 Task: Find connections with filter location Oadby with filter topic #stayhomewith filter profile language English with filter current company Cytiva with filter school Presidency University Bangalore with filter industry Individual and Family Services with filter service category Business Analytics with filter keywords title Video Editor
Action: Mouse moved to (511, 46)
Screenshot: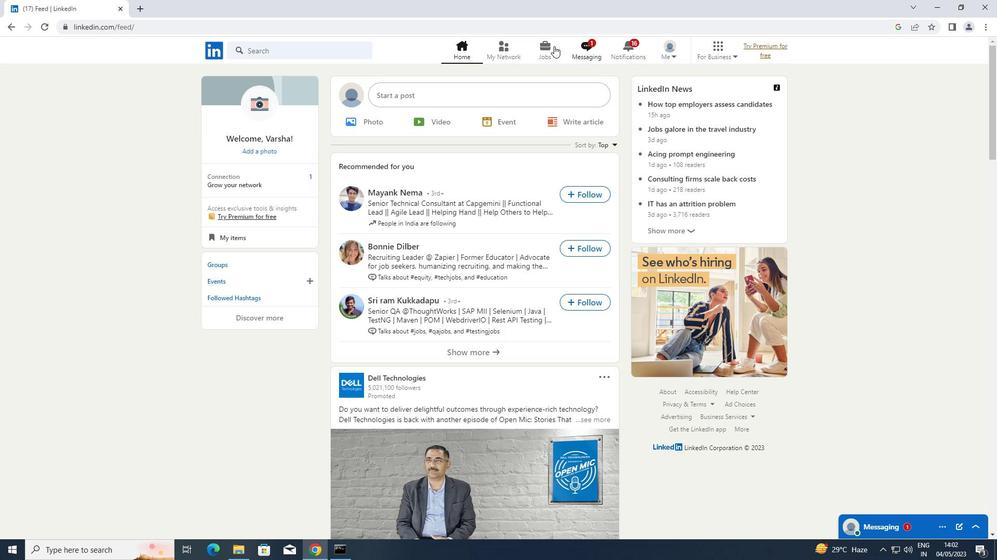 
Action: Mouse pressed left at (511, 46)
Screenshot: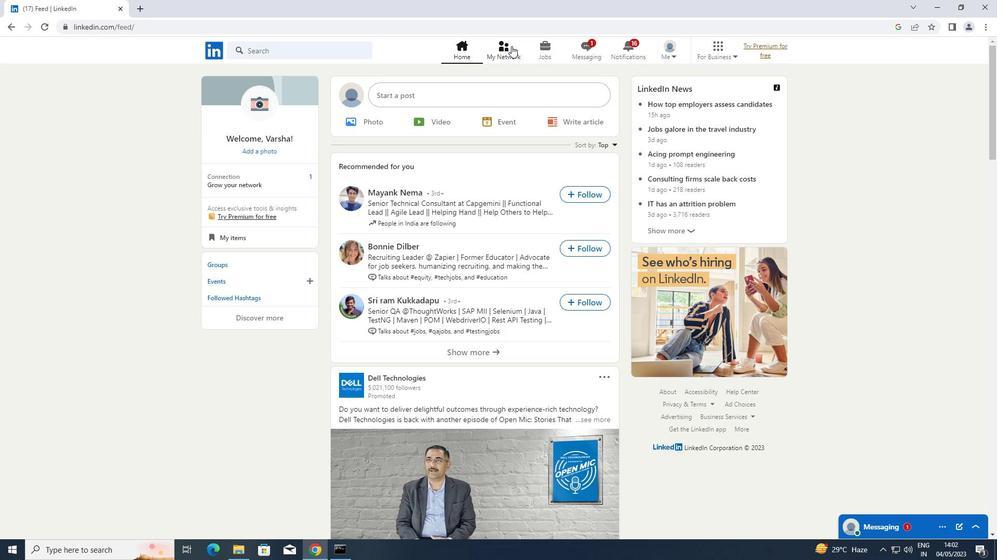 
Action: Mouse moved to (276, 103)
Screenshot: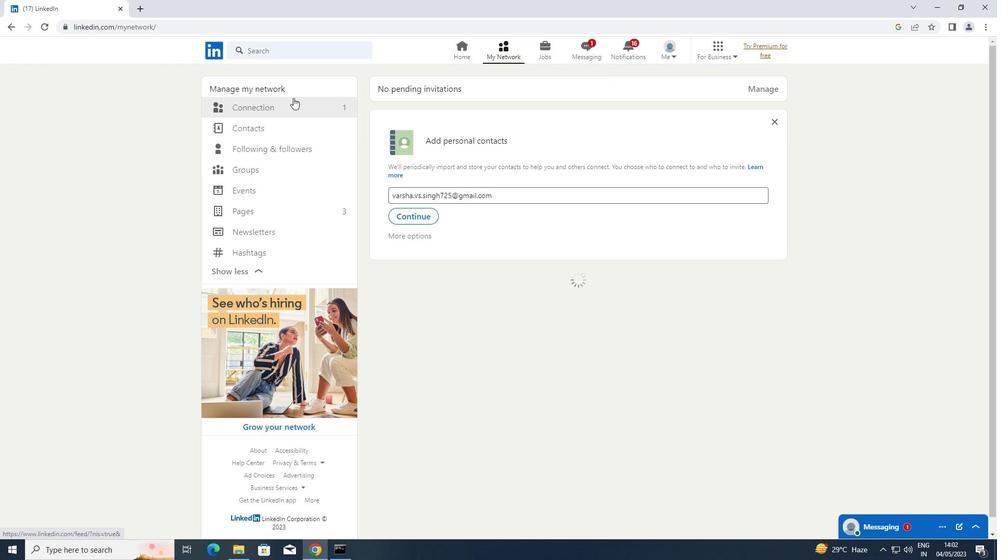 
Action: Mouse pressed left at (276, 103)
Screenshot: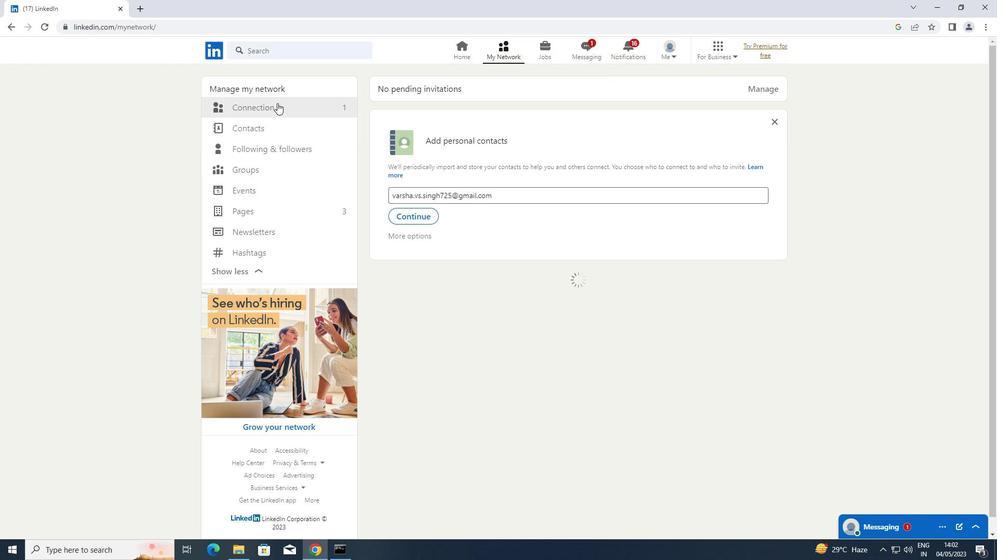 
Action: Mouse moved to (559, 102)
Screenshot: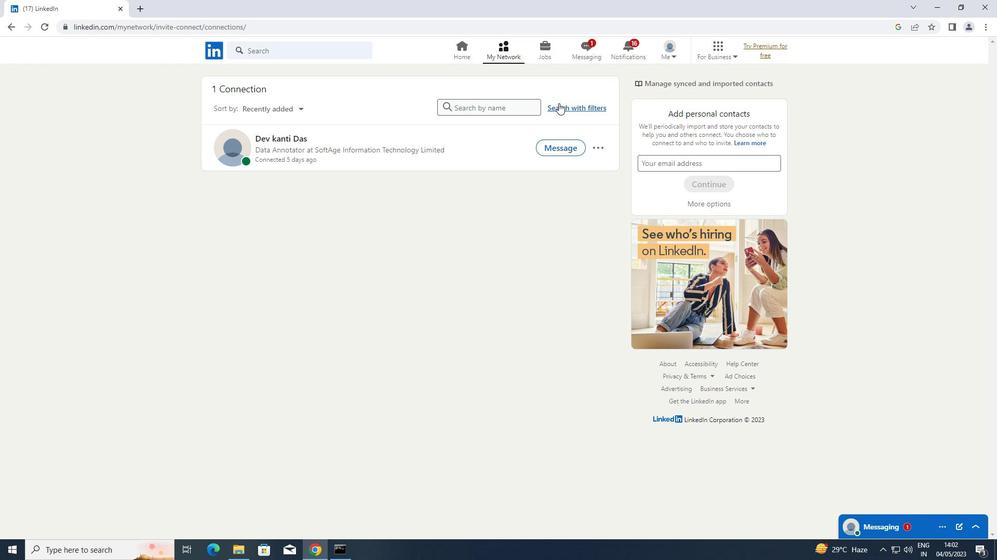 
Action: Mouse pressed left at (559, 102)
Screenshot: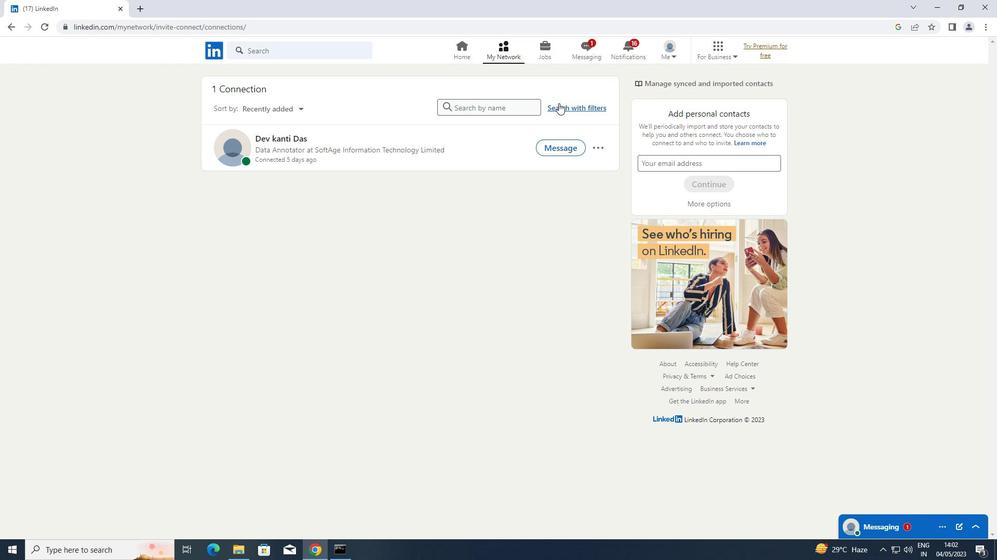 
Action: Mouse moved to (536, 80)
Screenshot: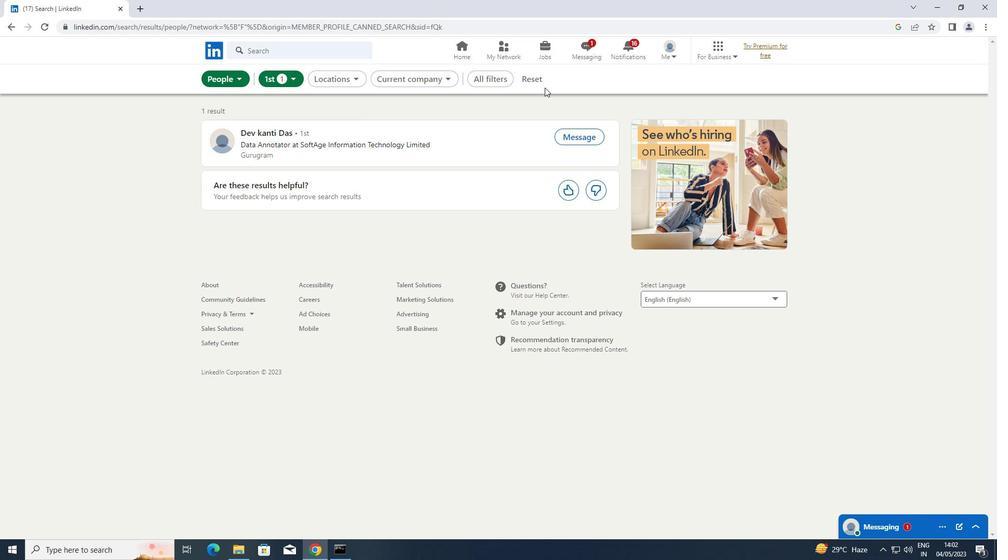 
Action: Mouse pressed left at (536, 80)
Screenshot: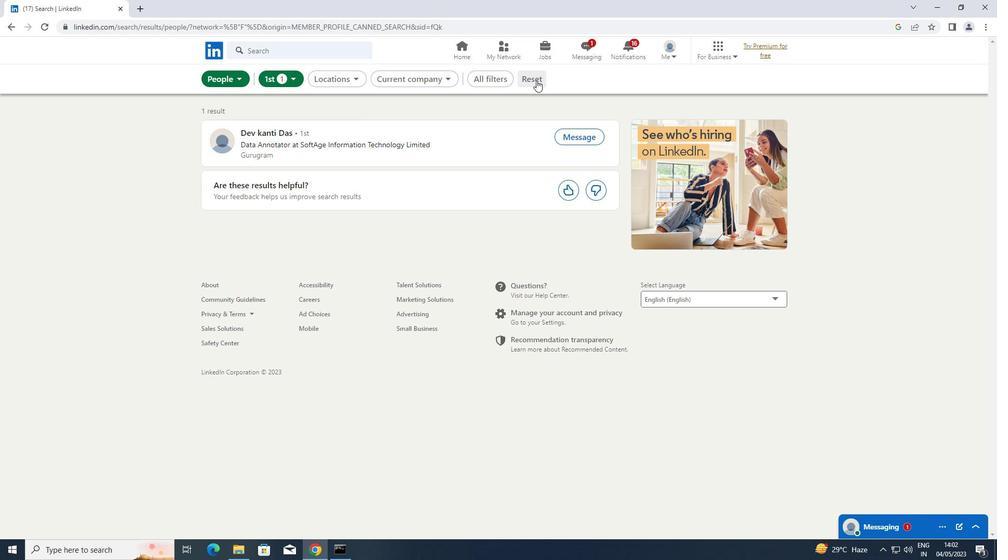
Action: Mouse moved to (516, 74)
Screenshot: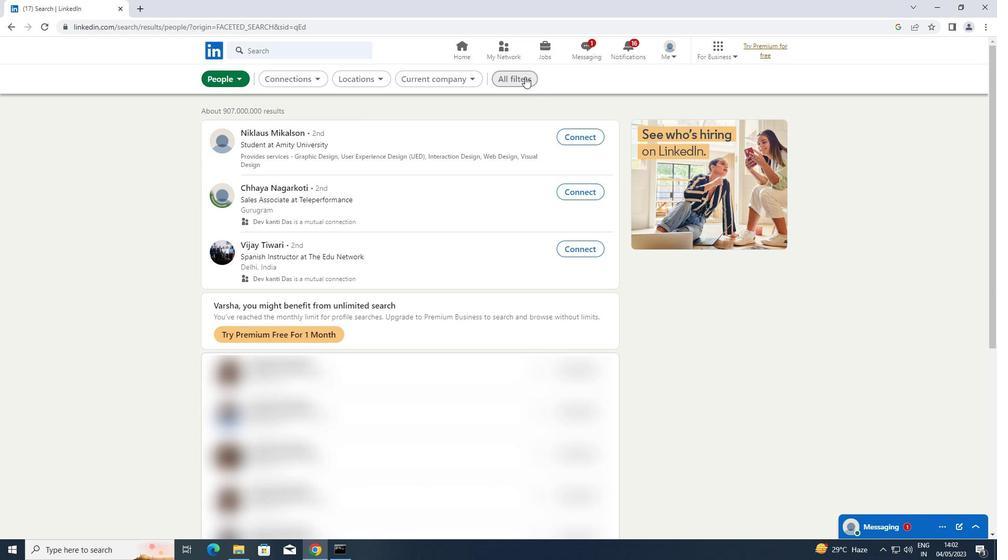 
Action: Mouse pressed left at (516, 74)
Screenshot: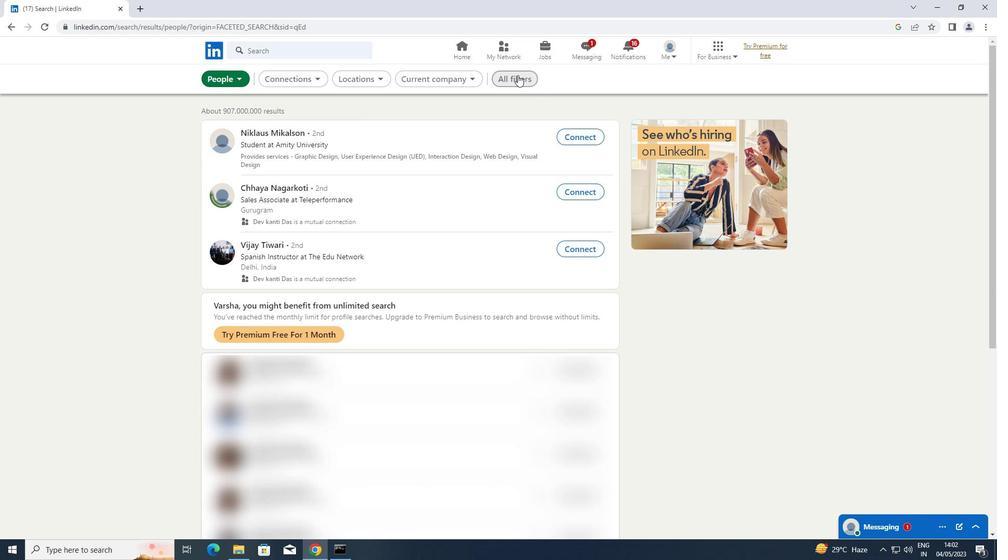 
Action: Mouse moved to (795, 172)
Screenshot: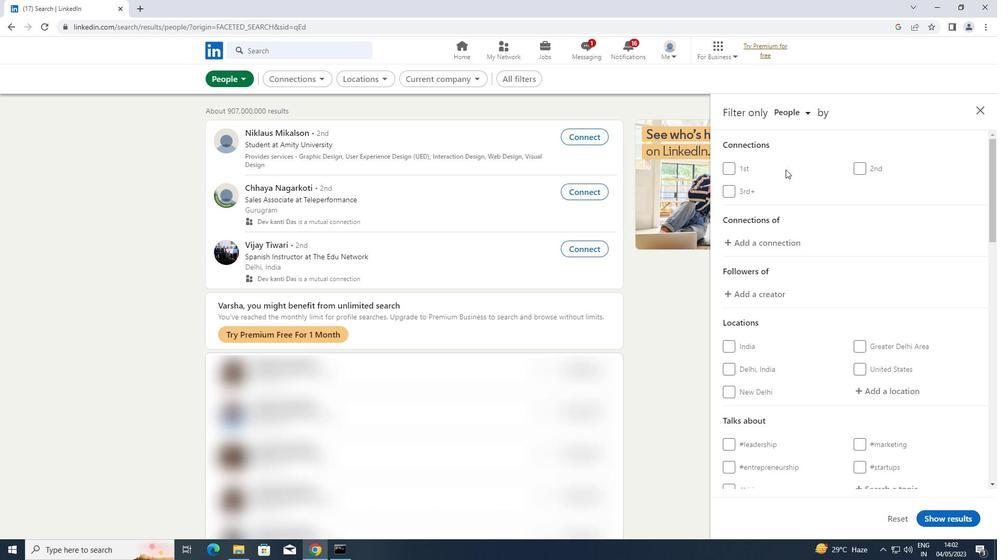 
Action: Mouse scrolled (795, 172) with delta (0, 0)
Screenshot: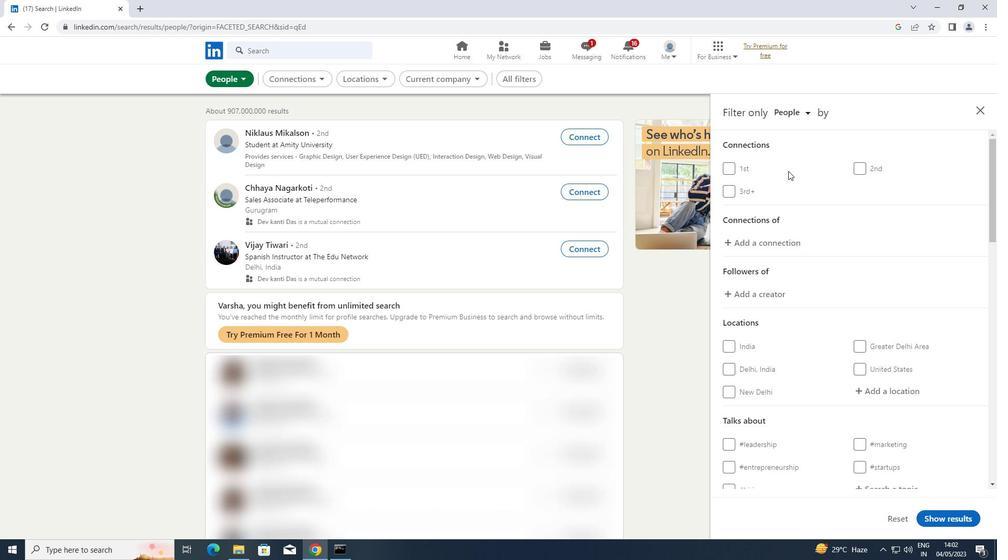 
Action: Mouse scrolled (795, 172) with delta (0, 0)
Screenshot: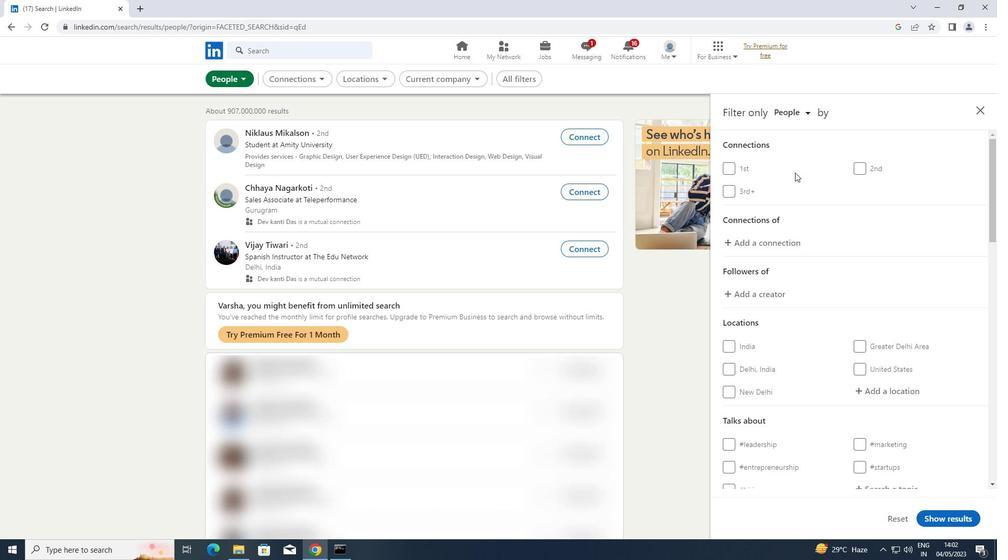 
Action: Mouse scrolled (795, 172) with delta (0, 0)
Screenshot: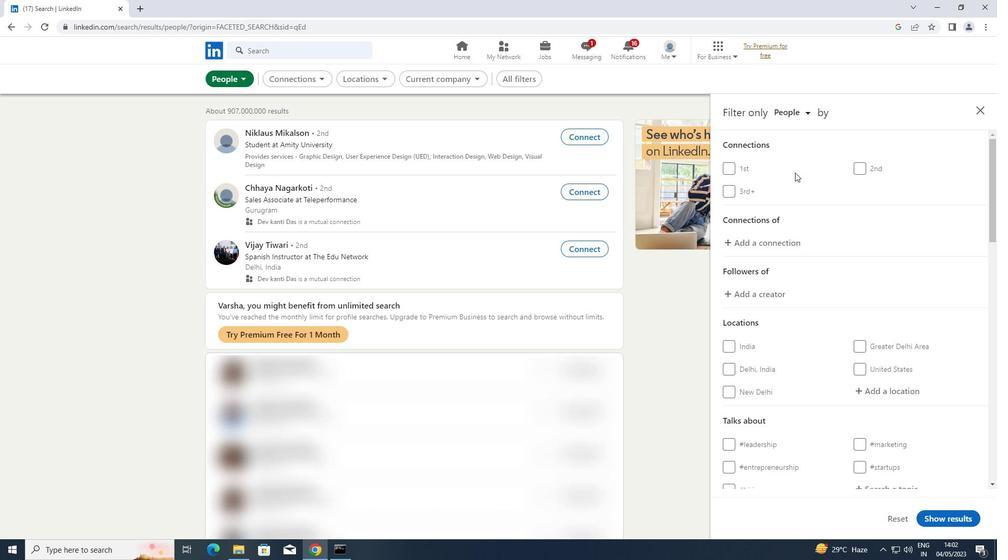 
Action: Mouse moved to (881, 232)
Screenshot: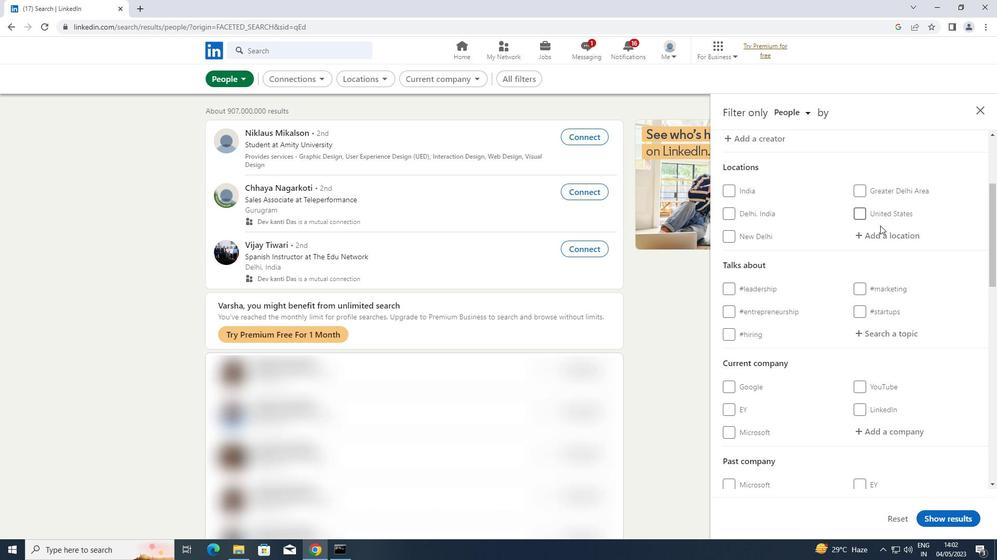 
Action: Mouse pressed left at (881, 232)
Screenshot: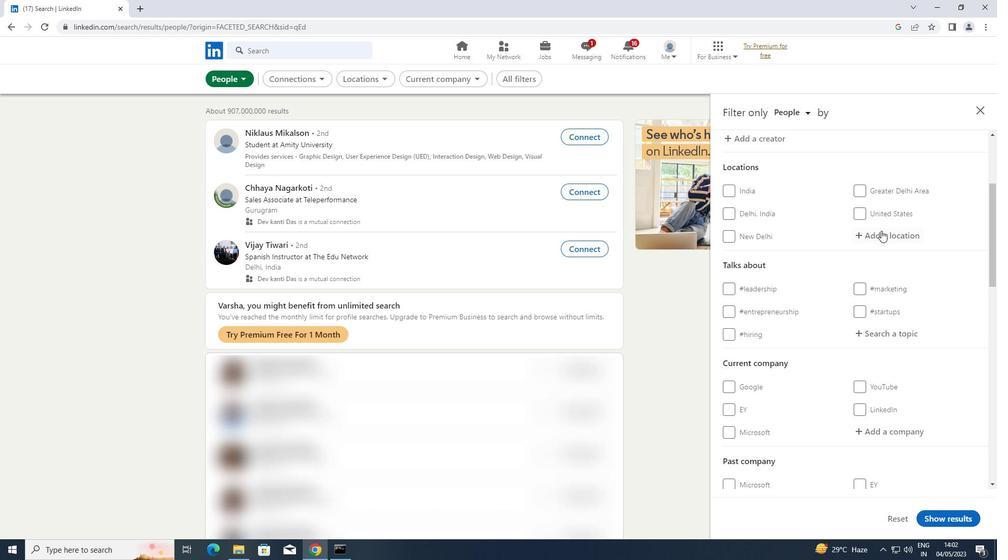 
Action: Mouse moved to (887, 211)
Screenshot: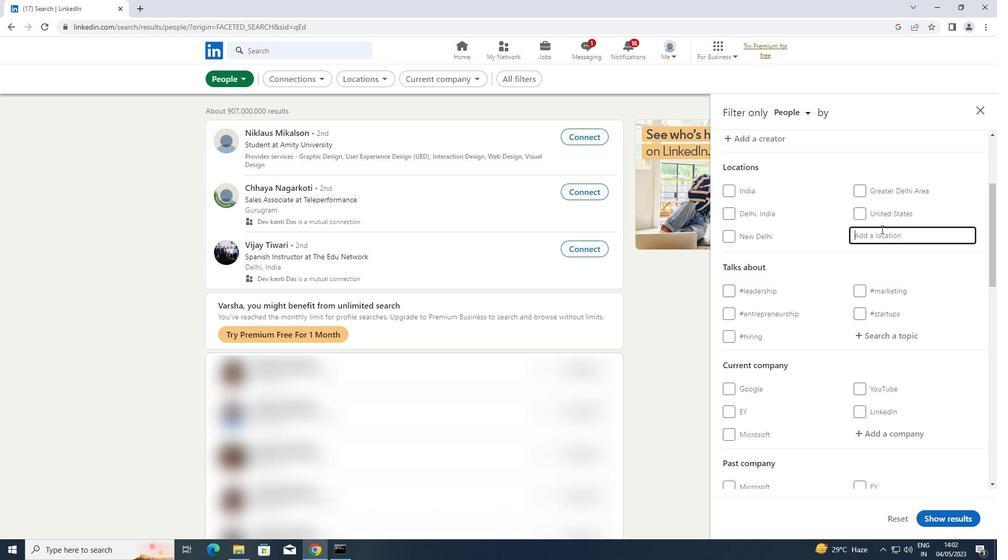 
Action: Key pressed <Key.shift><Key.shift><Key.shift>OADBY
Screenshot: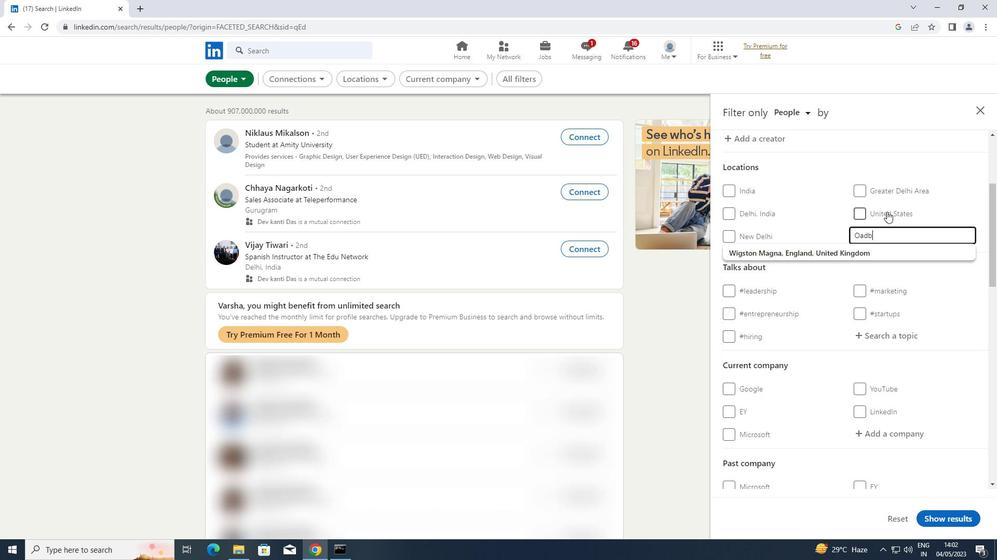 
Action: Mouse scrolled (887, 211) with delta (0, 0)
Screenshot: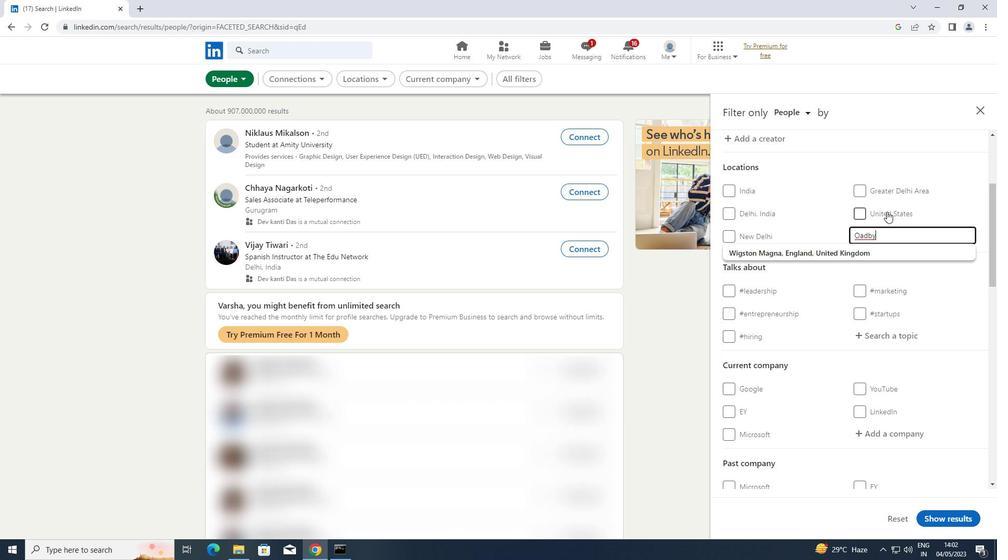 
Action: Mouse moved to (864, 280)
Screenshot: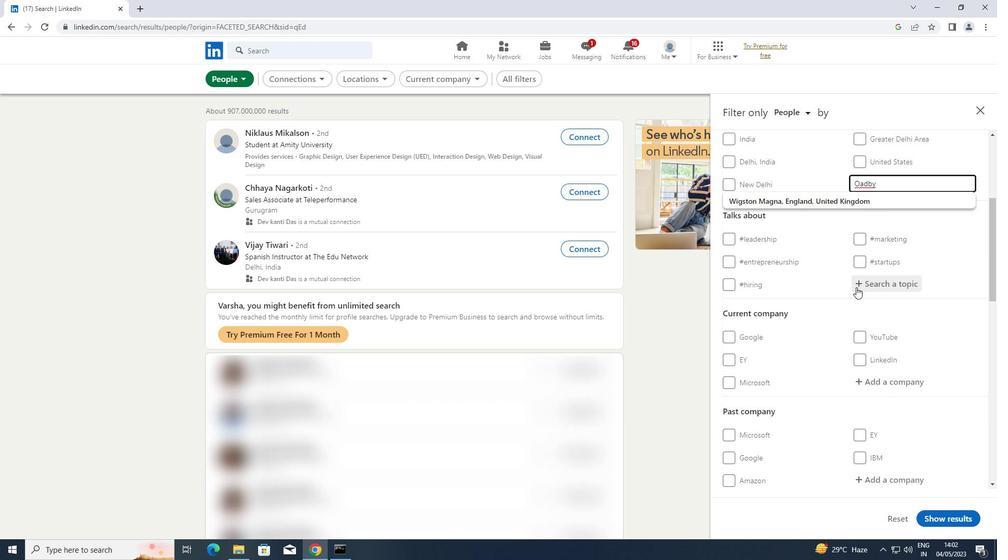 
Action: Mouse pressed left at (864, 280)
Screenshot: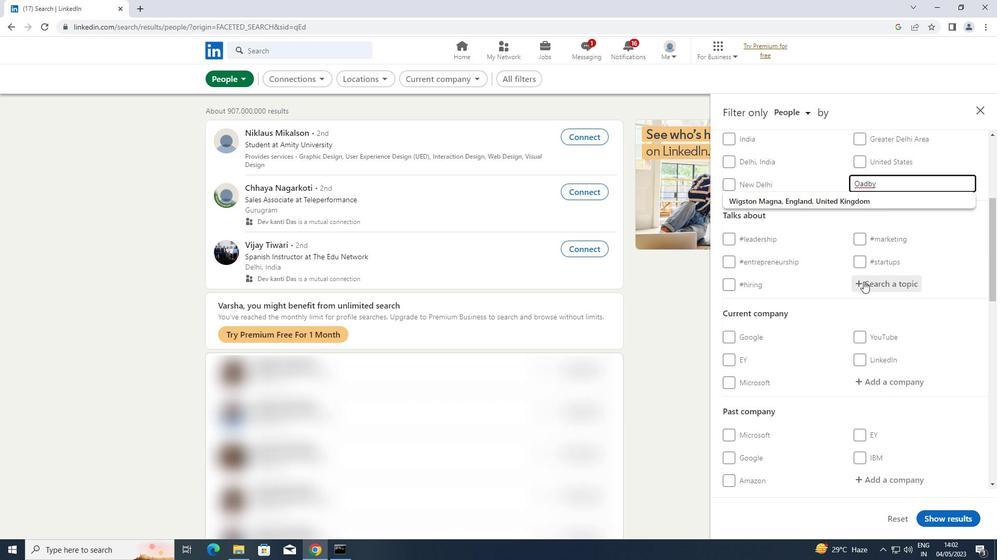 
Action: Key pressed STAYHOM
Screenshot: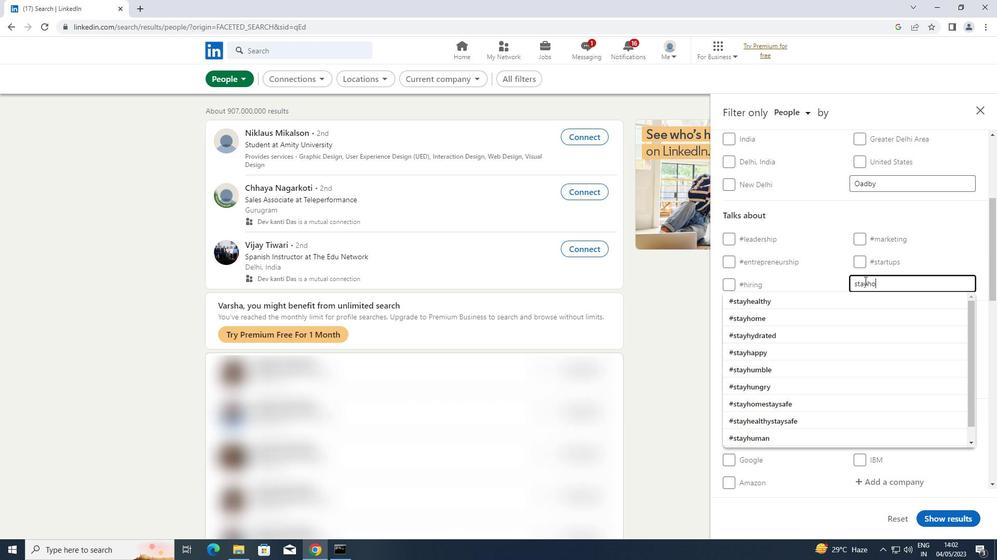 
Action: Mouse moved to (784, 304)
Screenshot: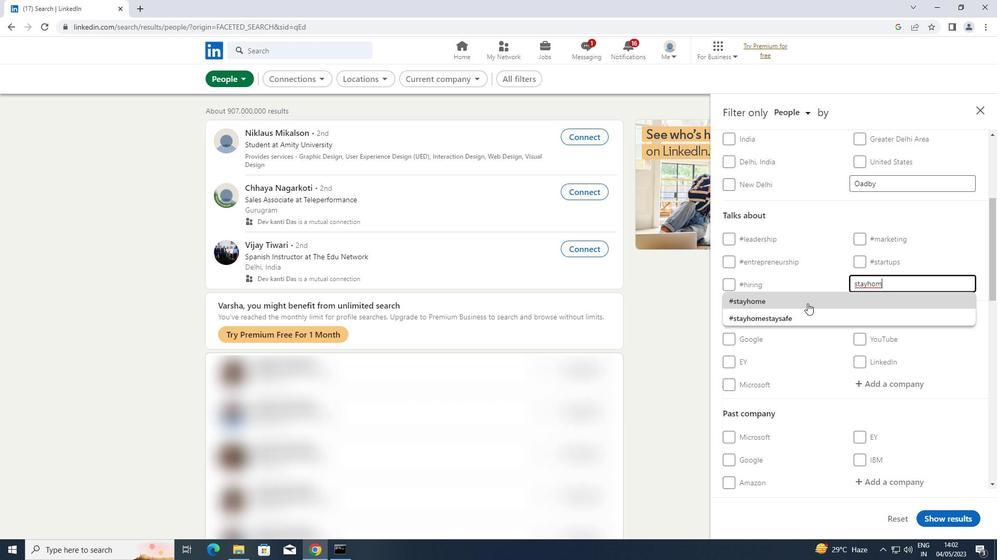 
Action: Mouse pressed left at (784, 304)
Screenshot: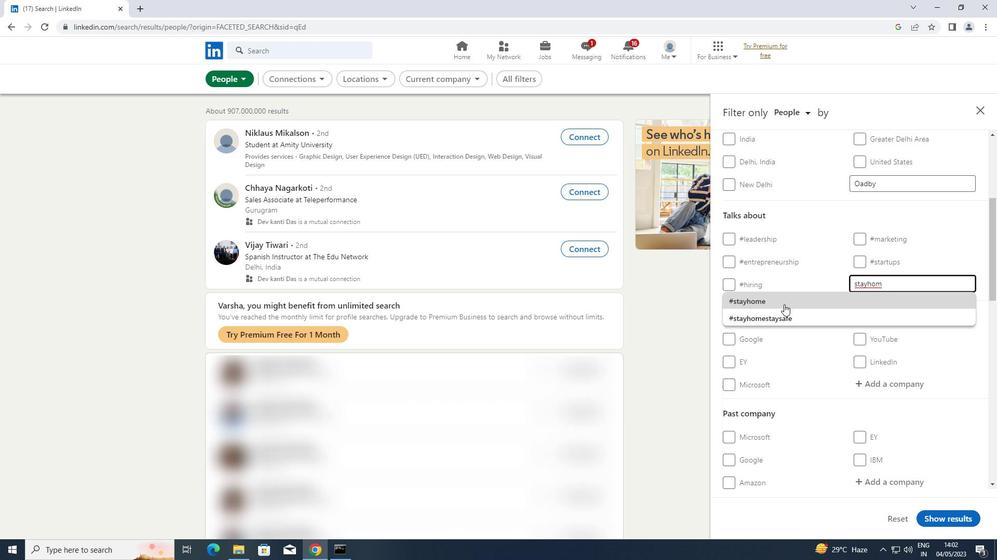 
Action: Mouse scrolled (784, 304) with delta (0, 0)
Screenshot: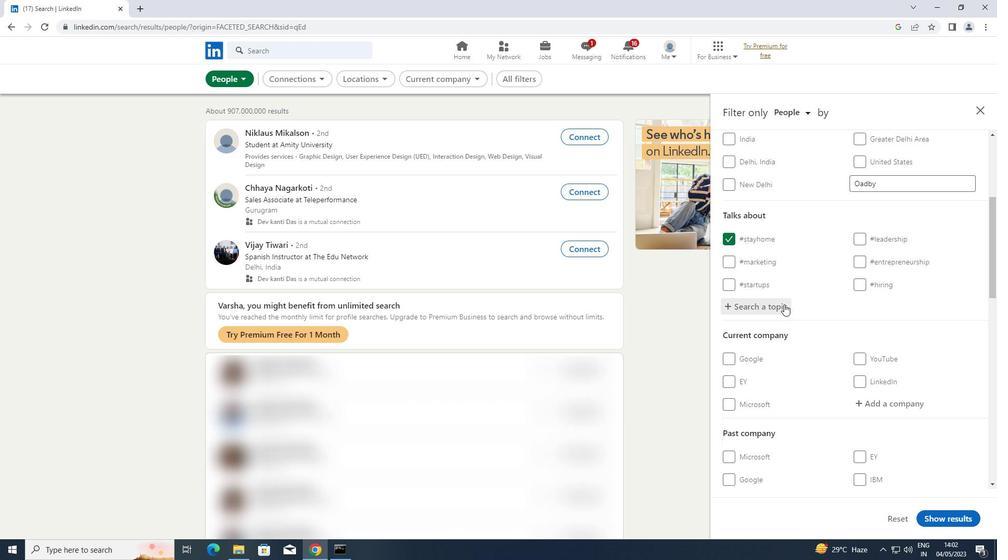 
Action: Mouse scrolled (784, 304) with delta (0, 0)
Screenshot: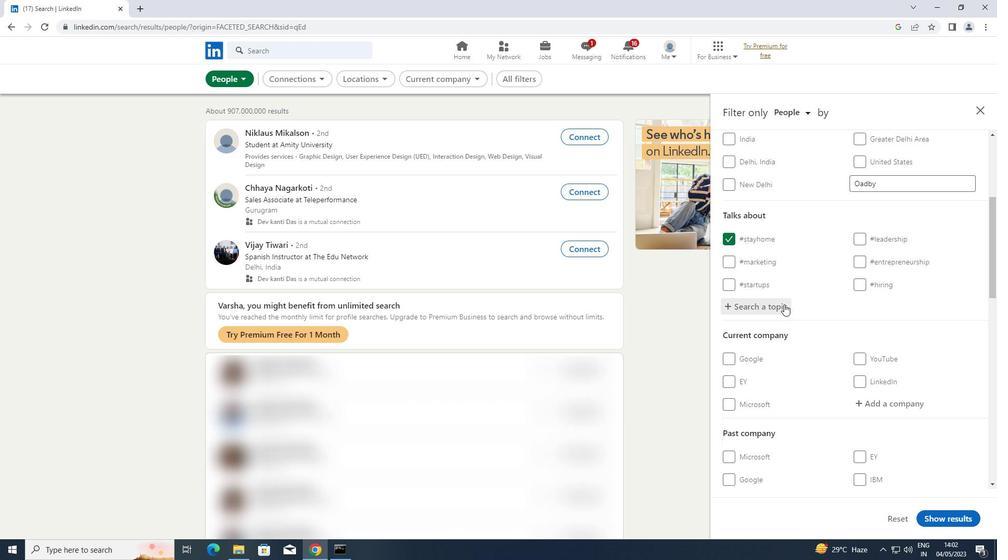 
Action: Mouse scrolled (784, 304) with delta (0, 0)
Screenshot: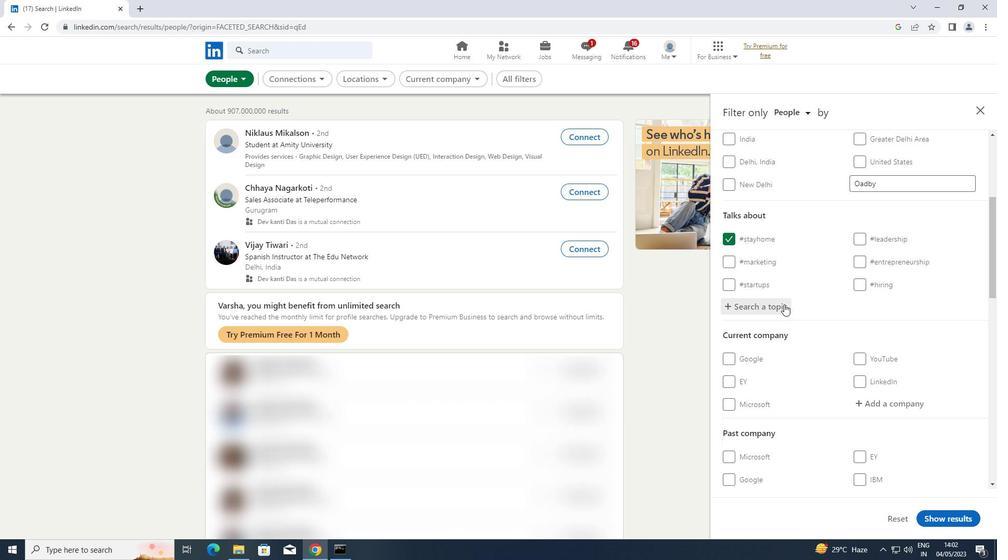 
Action: Mouse scrolled (784, 304) with delta (0, 0)
Screenshot: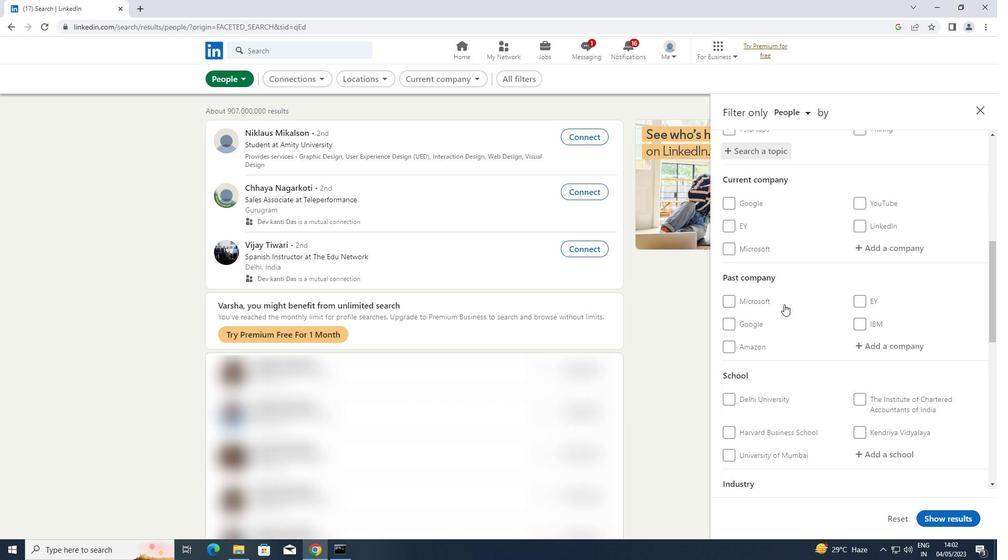 
Action: Mouse scrolled (784, 304) with delta (0, 0)
Screenshot: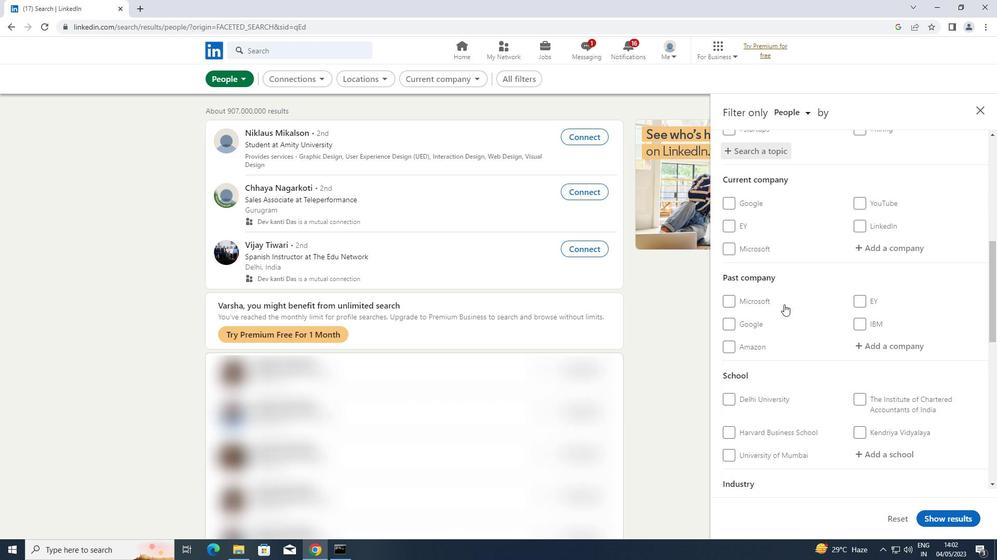 
Action: Mouse scrolled (784, 304) with delta (0, 0)
Screenshot: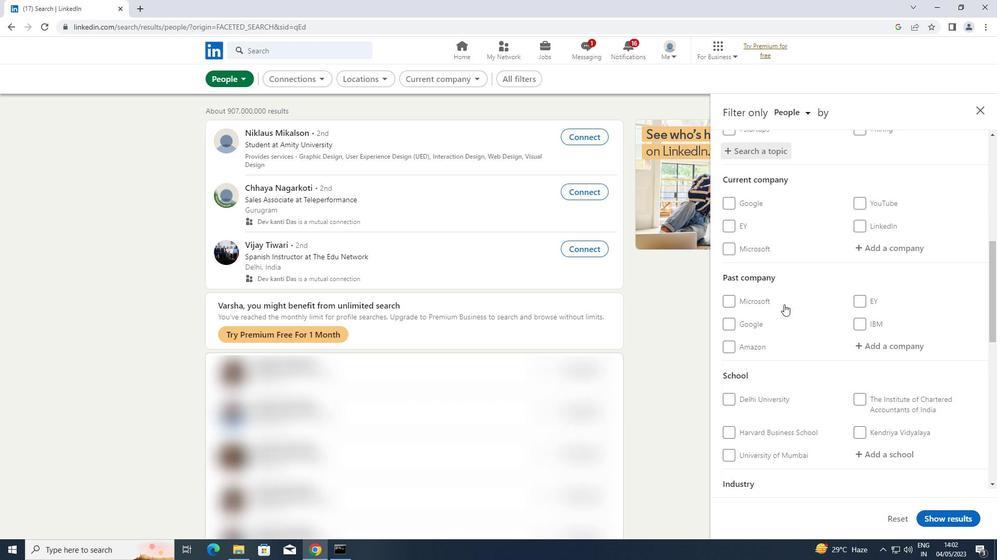
Action: Mouse scrolled (784, 304) with delta (0, 0)
Screenshot: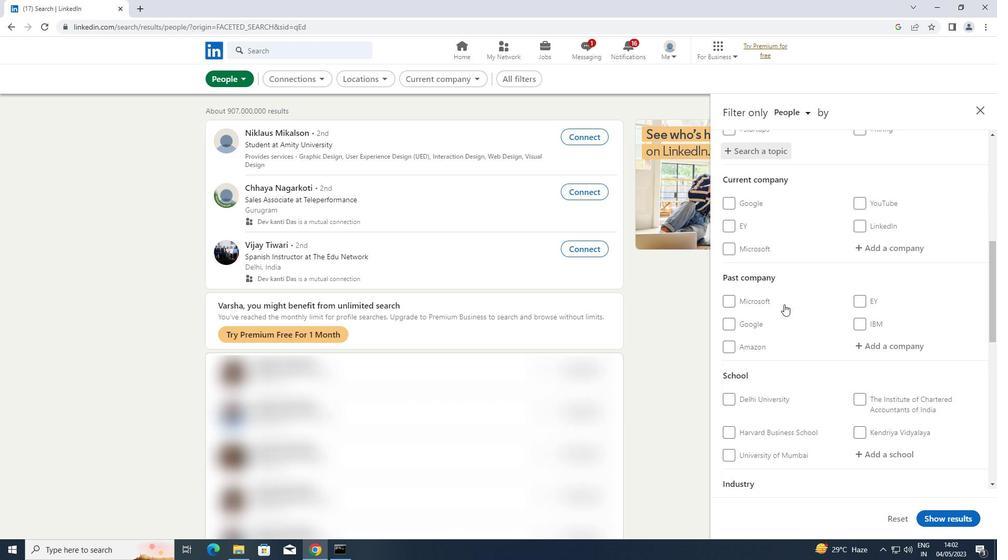 
Action: Mouse moved to (730, 416)
Screenshot: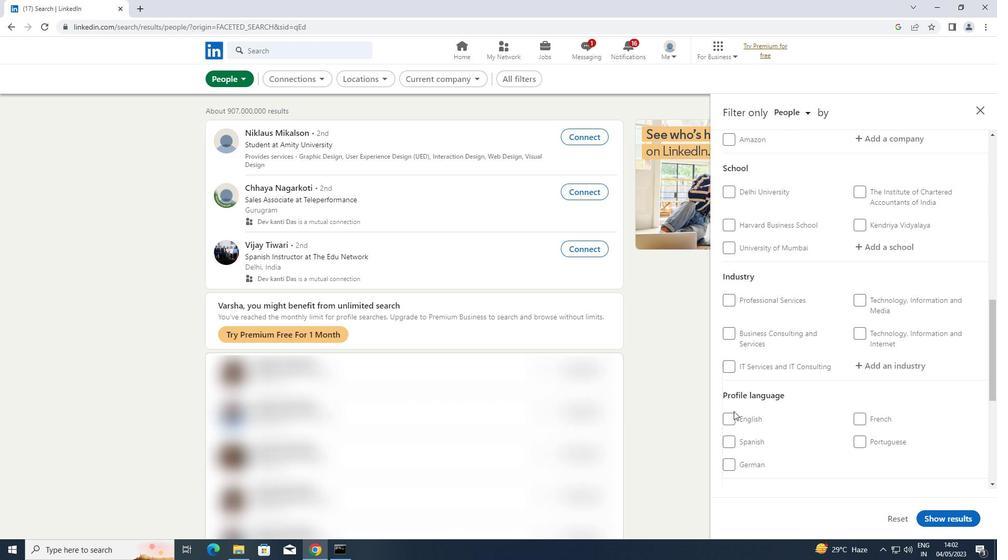 
Action: Mouse pressed left at (730, 416)
Screenshot: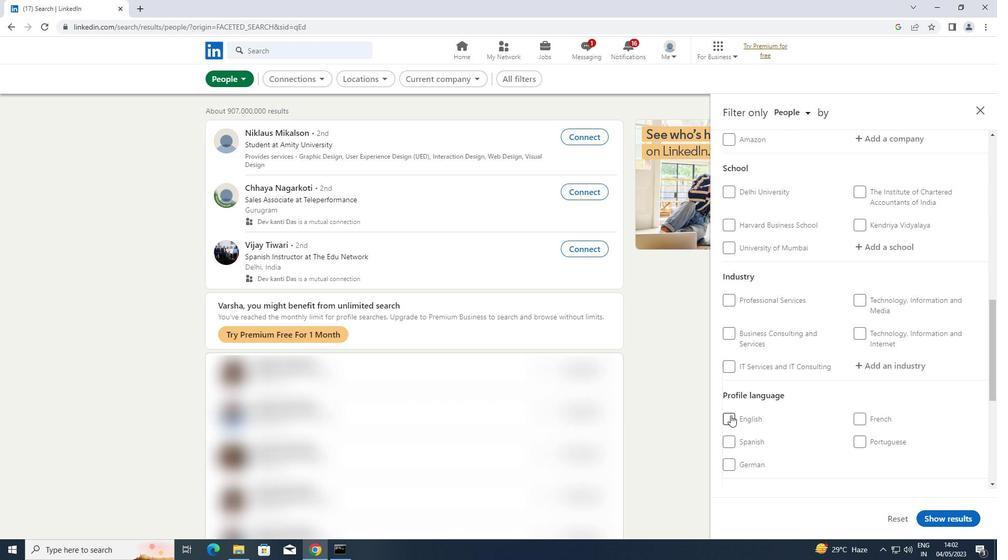 
Action: Mouse moved to (741, 385)
Screenshot: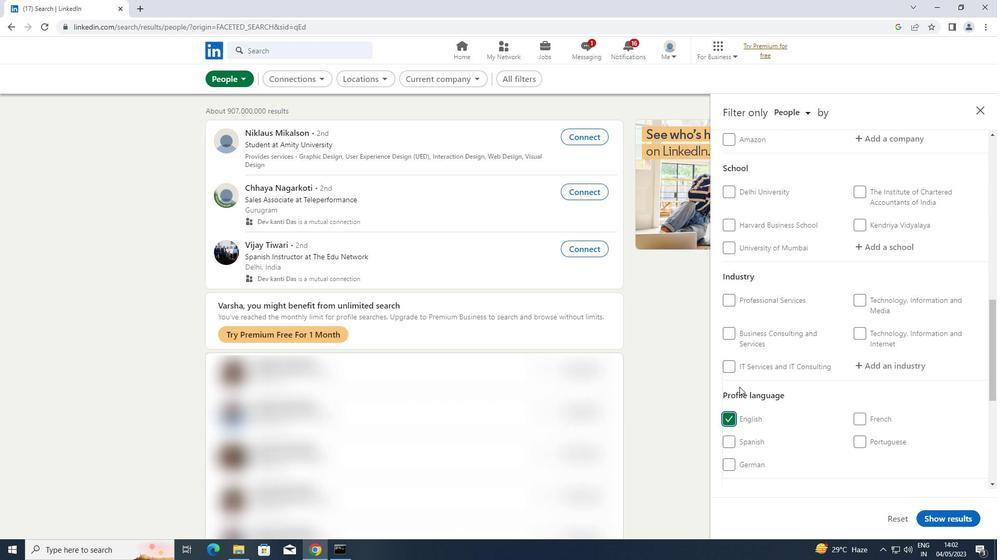
Action: Mouse scrolled (741, 385) with delta (0, 0)
Screenshot: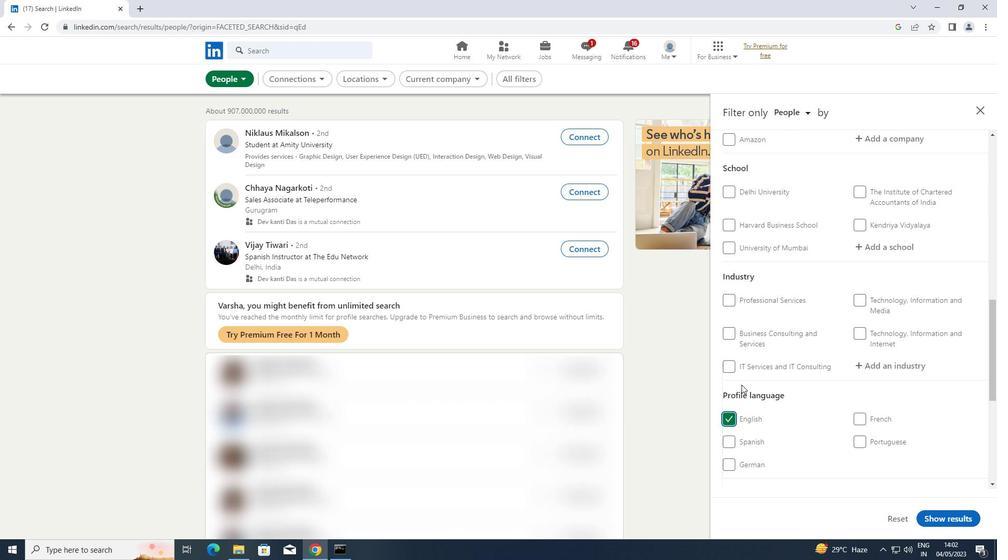 
Action: Mouse scrolled (741, 385) with delta (0, 0)
Screenshot: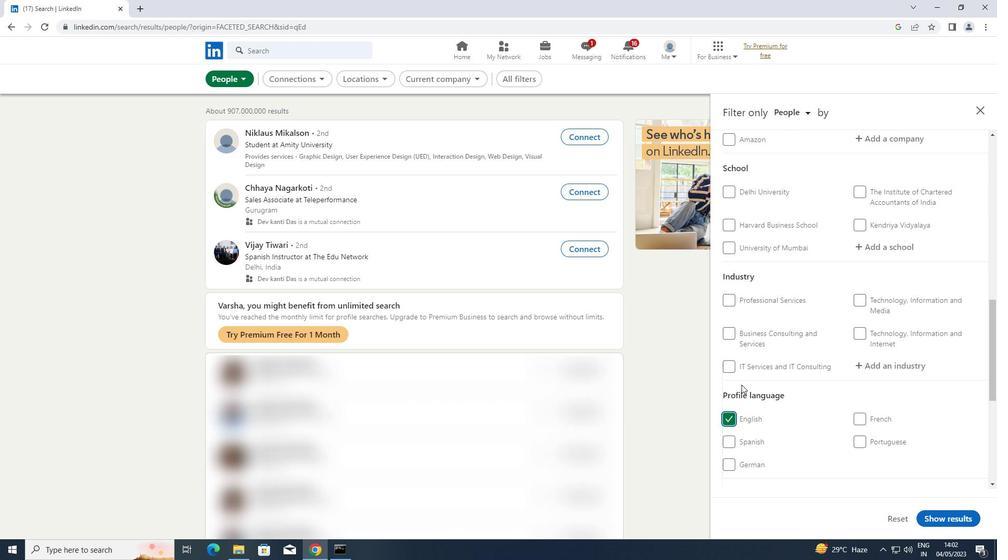 
Action: Mouse moved to (742, 385)
Screenshot: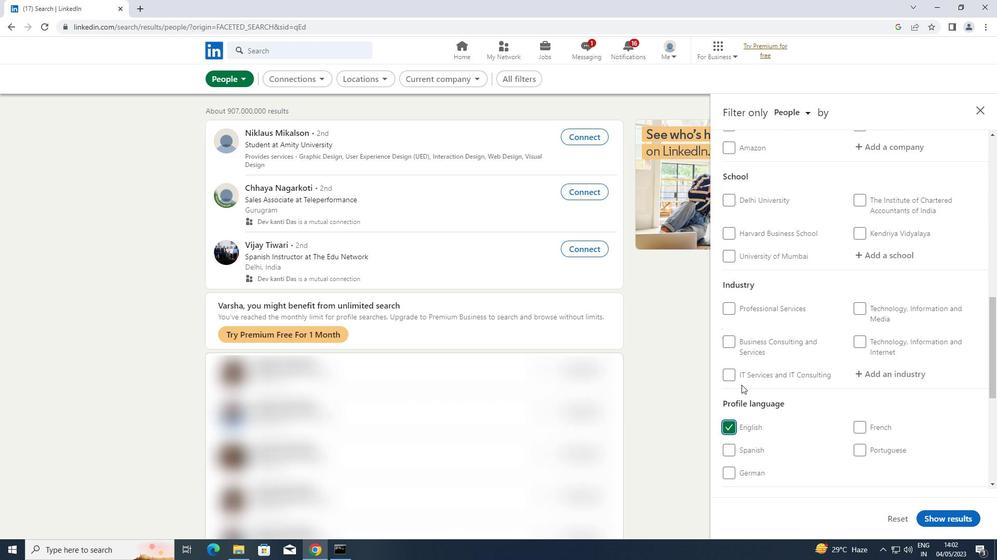 
Action: Mouse scrolled (742, 385) with delta (0, 0)
Screenshot: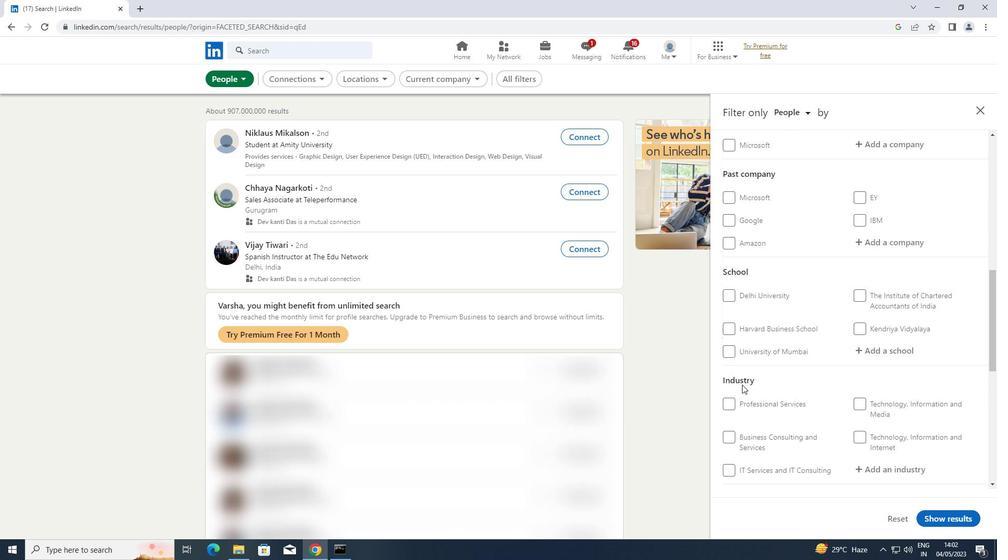 
Action: Mouse scrolled (742, 385) with delta (0, 0)
Screenshot: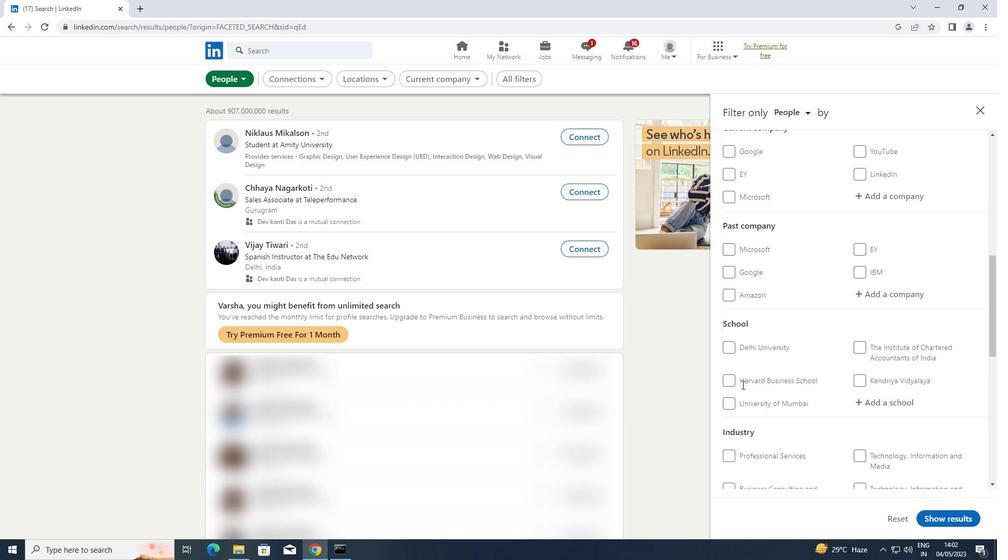 
Action: Mouse scrolled (742, 385) with delta (0, 0)
Screenshot: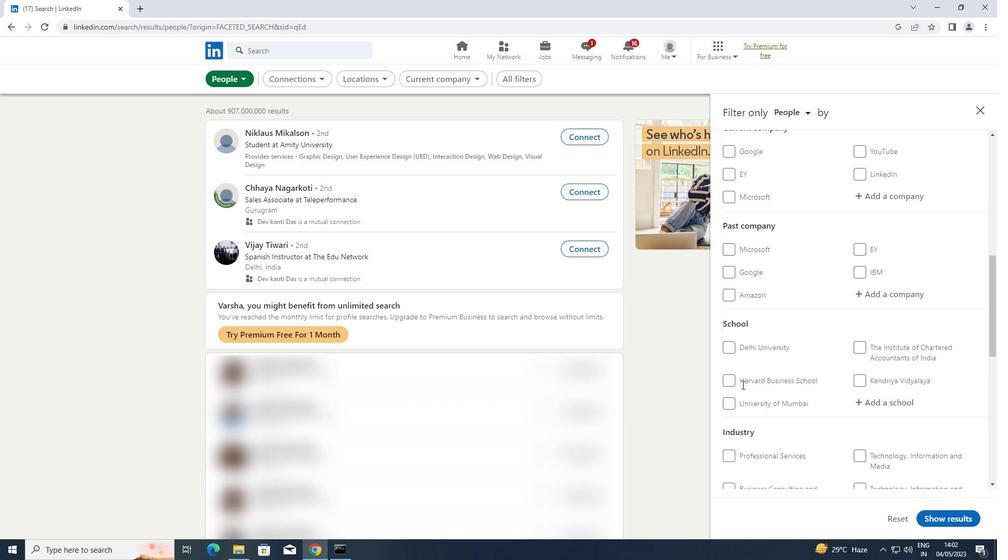 
Action: Mouse moved to (878, 302)
Screenshot: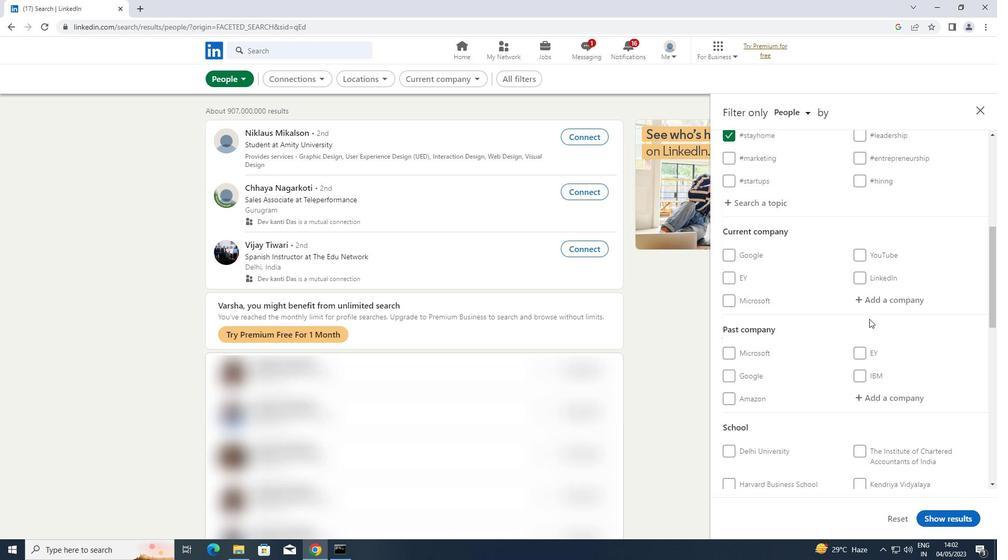 
Action: Mouse pressed left at (878, 302)
Screenshot: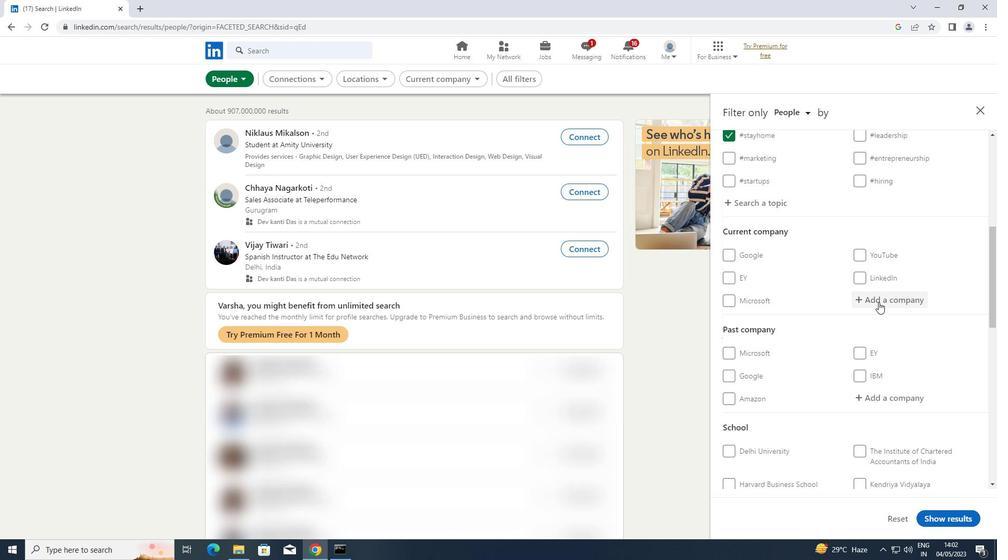 
Action: Key pressed <Key.shift>CYTIVA
Screenshot: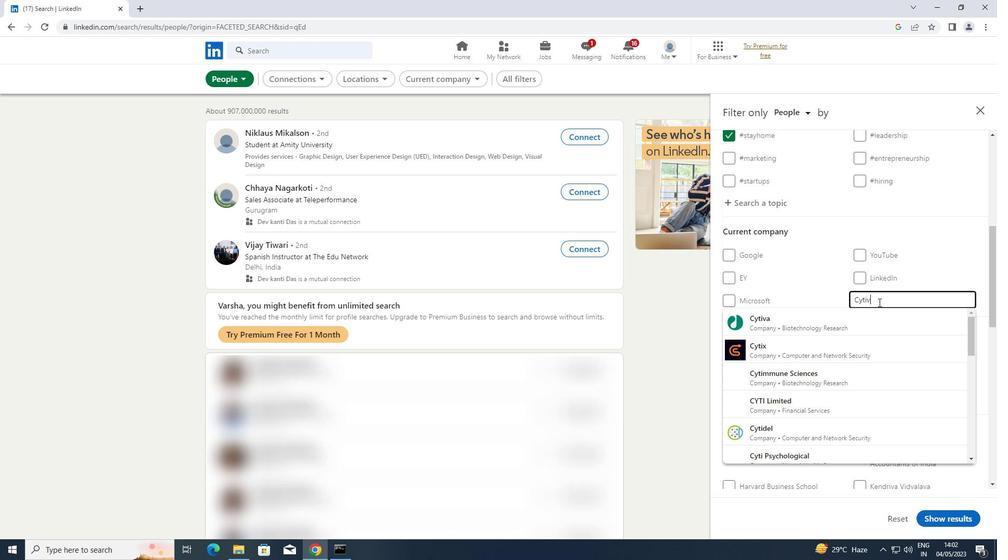 
Action: Mouse moved to (826, 320)
Screenshot: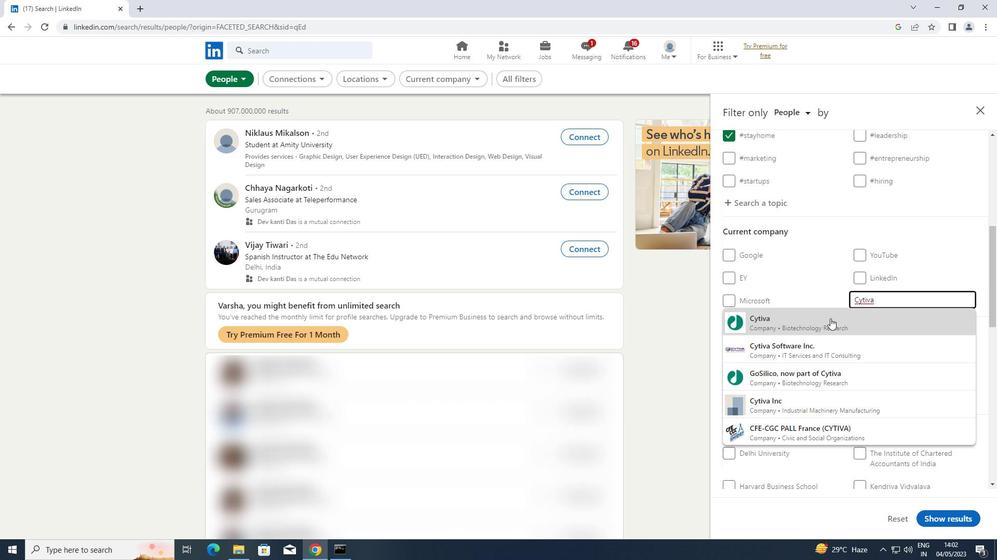 
Action: Mouse pressed left at (826, 320)
Screenshot: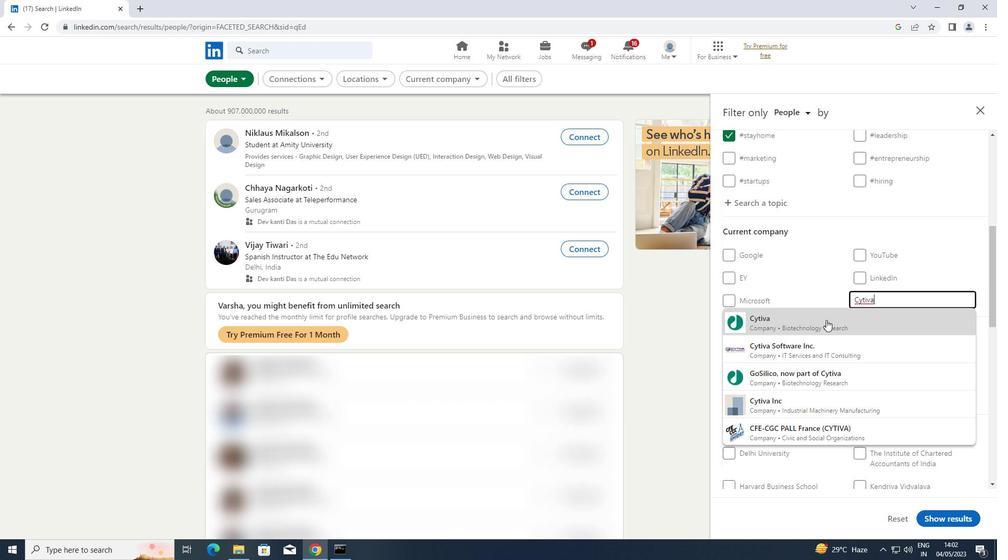 
Action: Mouse scrolled (826, 319) with delta (0, 0)
Screenshot: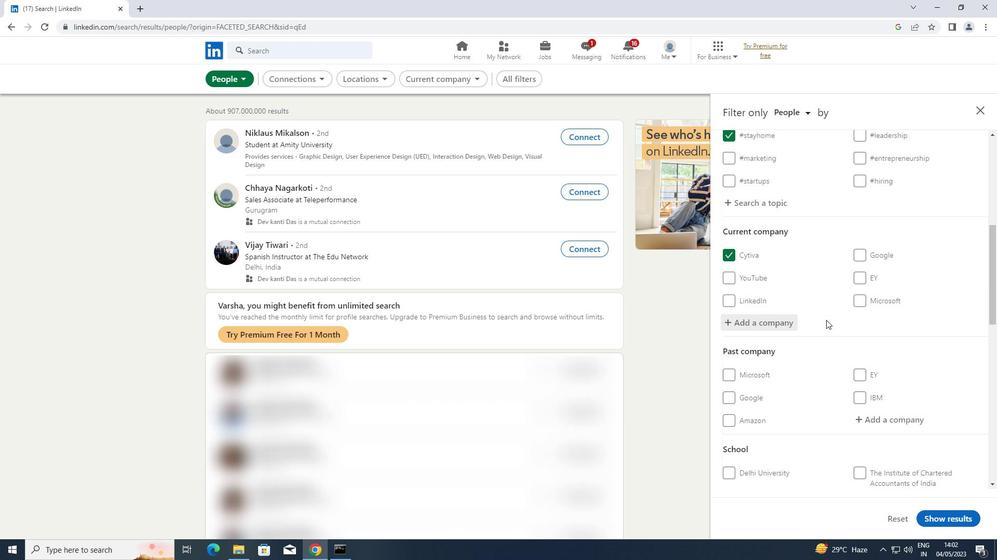 
Action: Mouse scrolled (826, 319) with delta (0, 0)
Screenshot: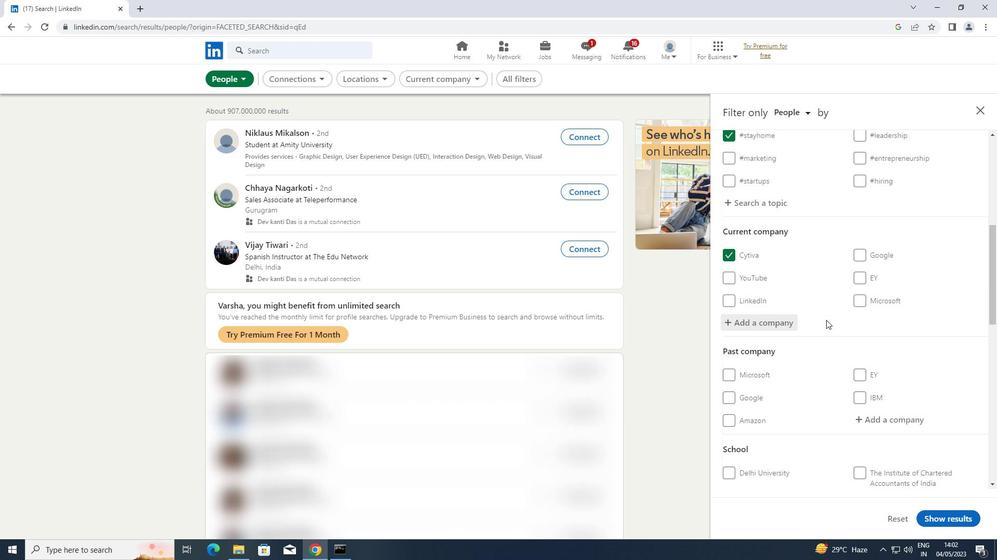 
Action: Mouse scrolled (826, 319) with delta (0, 0)
Screenshot: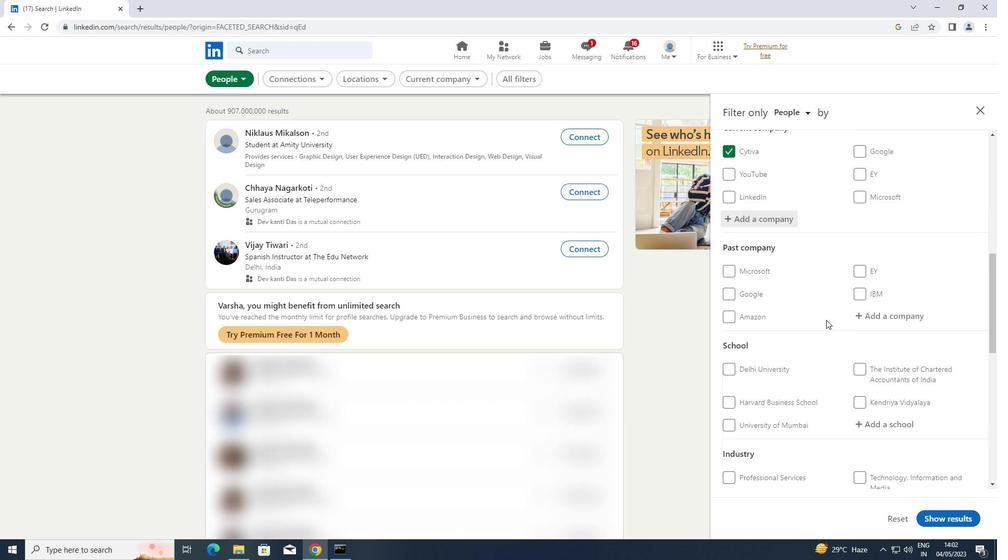 
Action: Mouse moved to (876, 371)
Screenshot: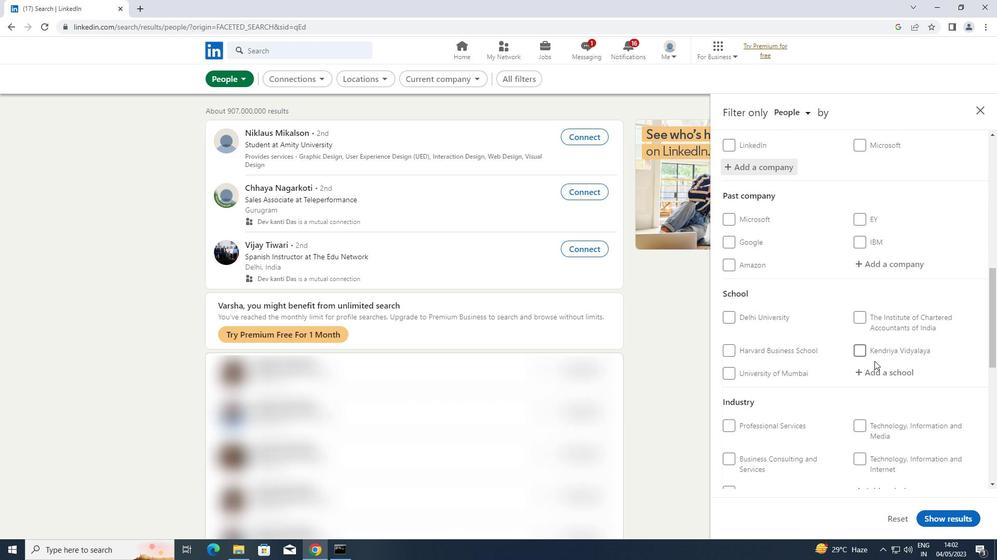 
Action: Mouse pressed left at (876, 371)
Screenshot: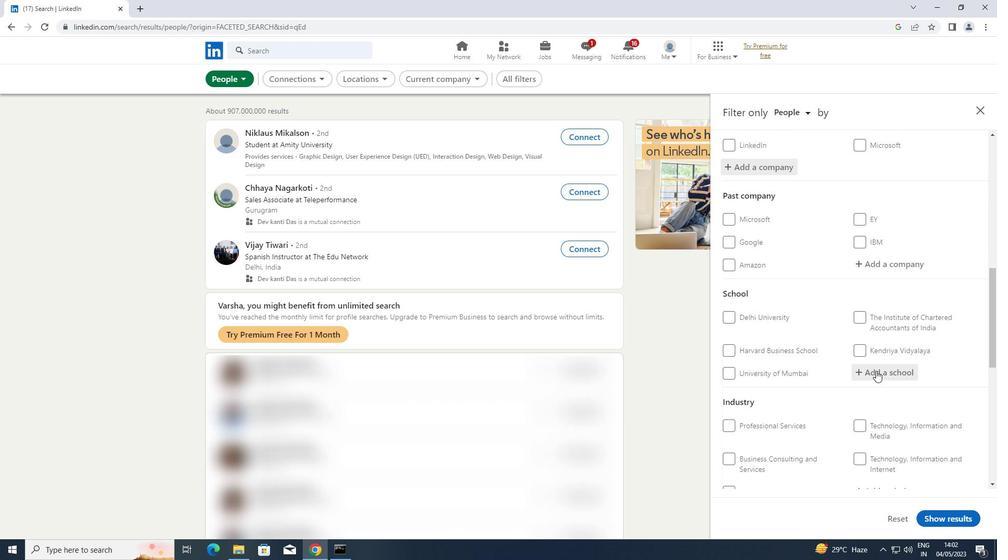 
Action: Mouse moved to (876, 370)
Screenshot: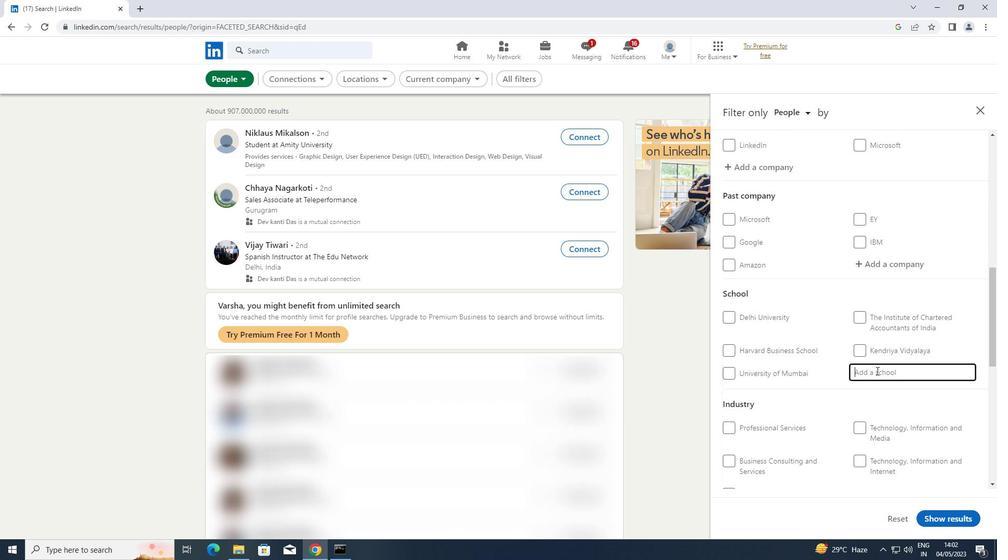 
Action: Key pressed <Key.shift>PRESIDENCY<Key.space><Key.shift>UNIVERSITY<Key.space>
Screenshot: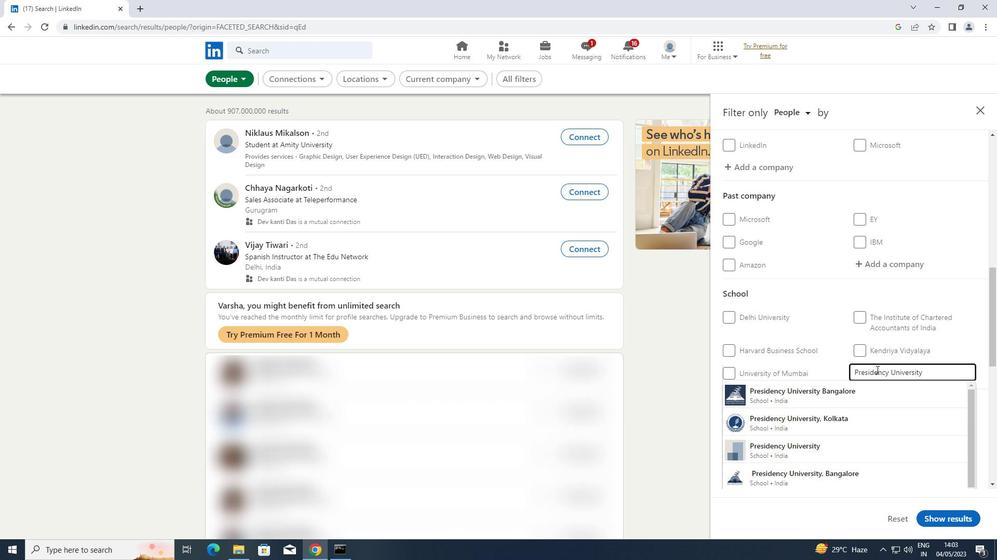 
Action: Mouse moved to (835, 401)
Screenshot: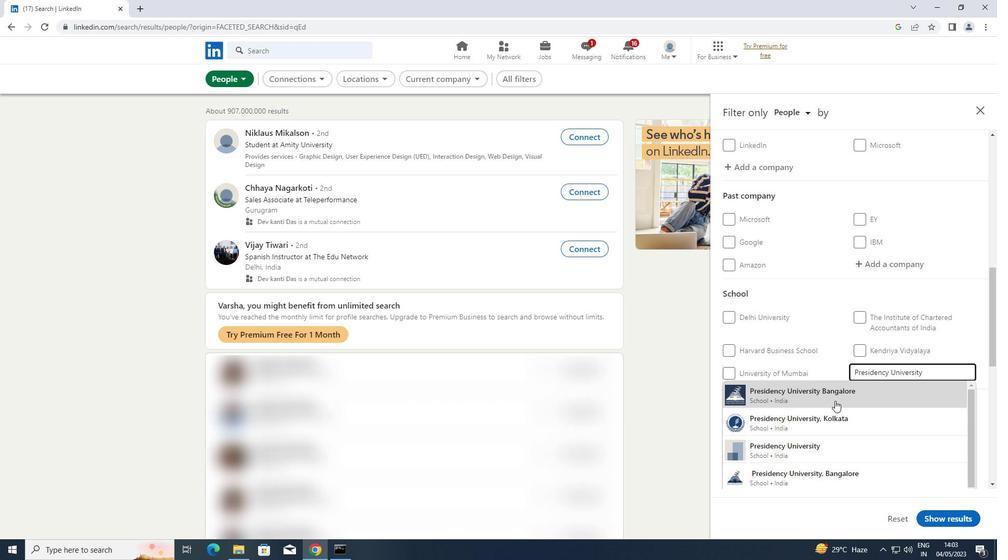 
Action: Mouse pressed left at (835, 401)
Screenshot: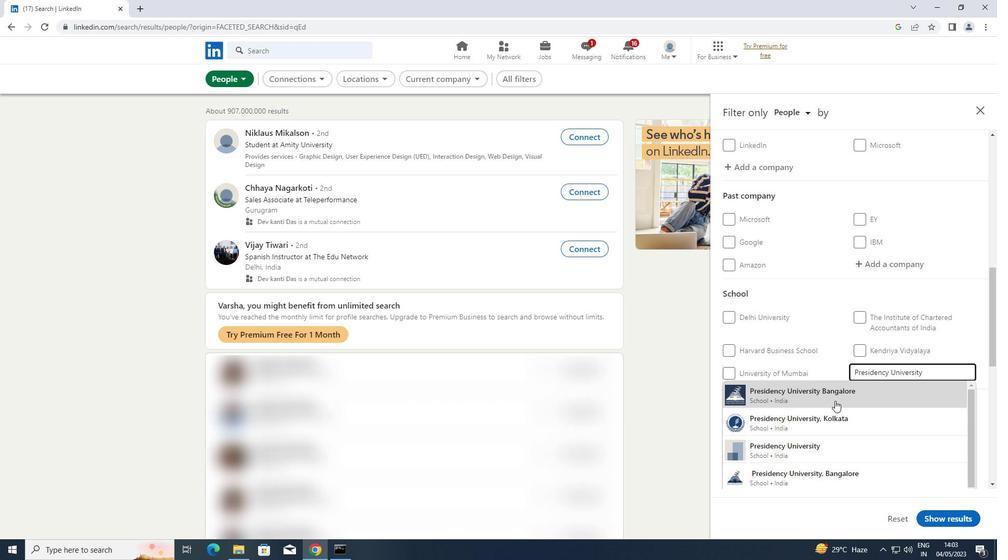 
Action: Mouse moved to (837, 399)
Screenshot: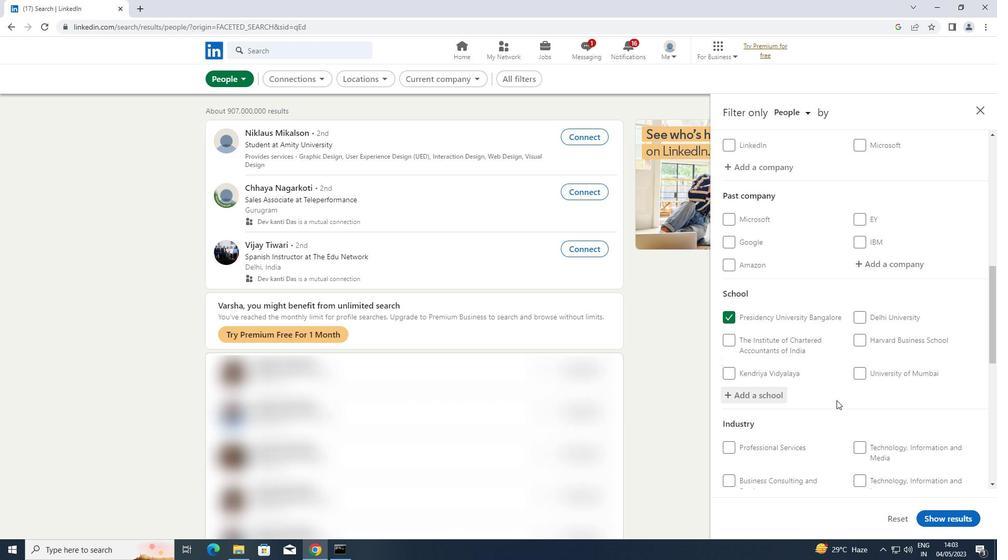 
Action: Mouse scrolled (837, 399) with delta (0, 0)
Screenshot: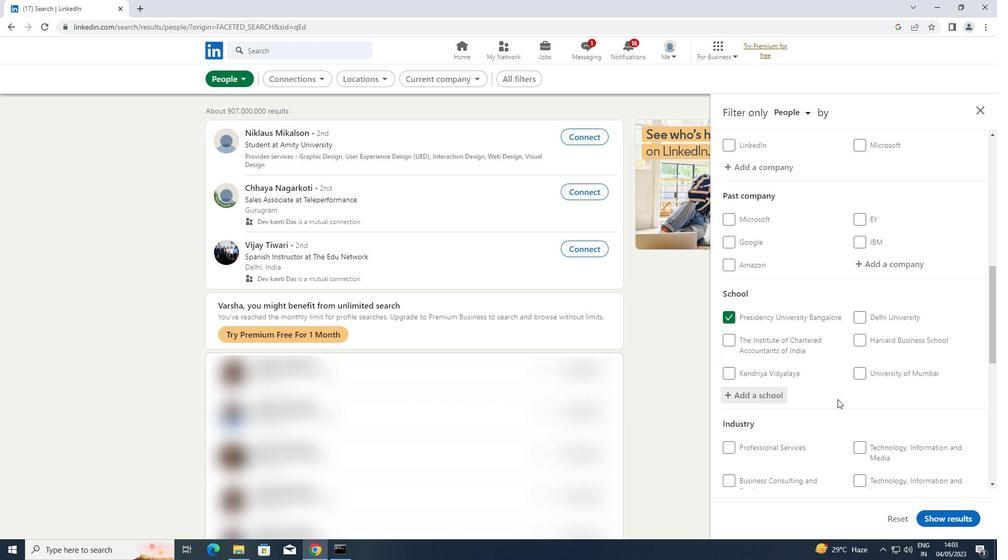 
Action: Mouse scrolled (837, 399) with delta (0, 0)
Screenshot: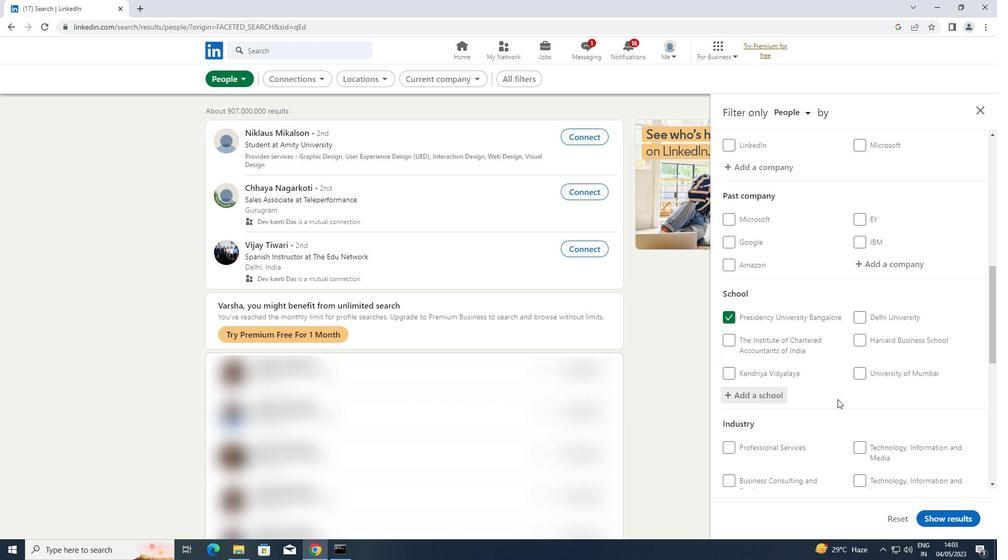 
Action: Mouse moved to (839, 395)
Screenshot: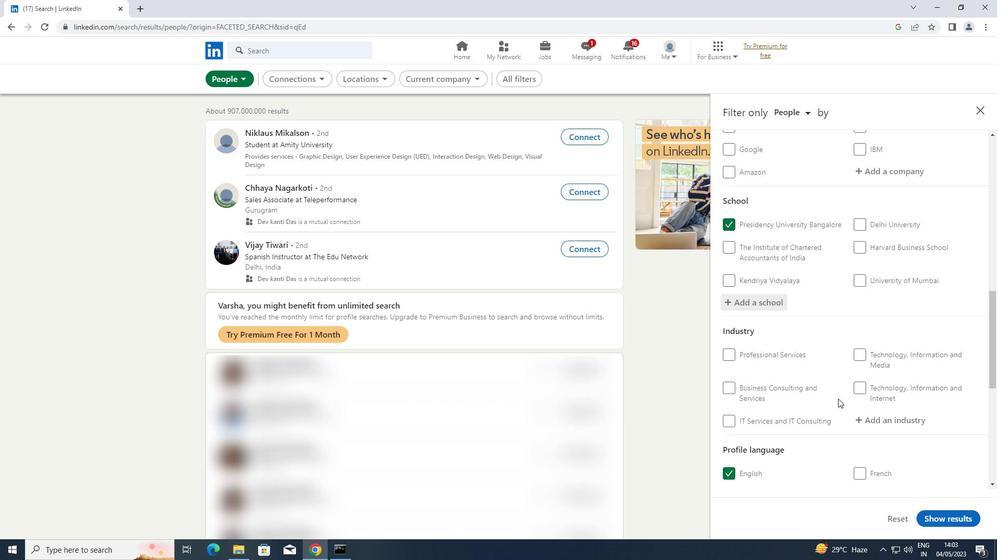 
Action: Mouse scrolled (839, 394) with delta (0, 0)
Screenshot: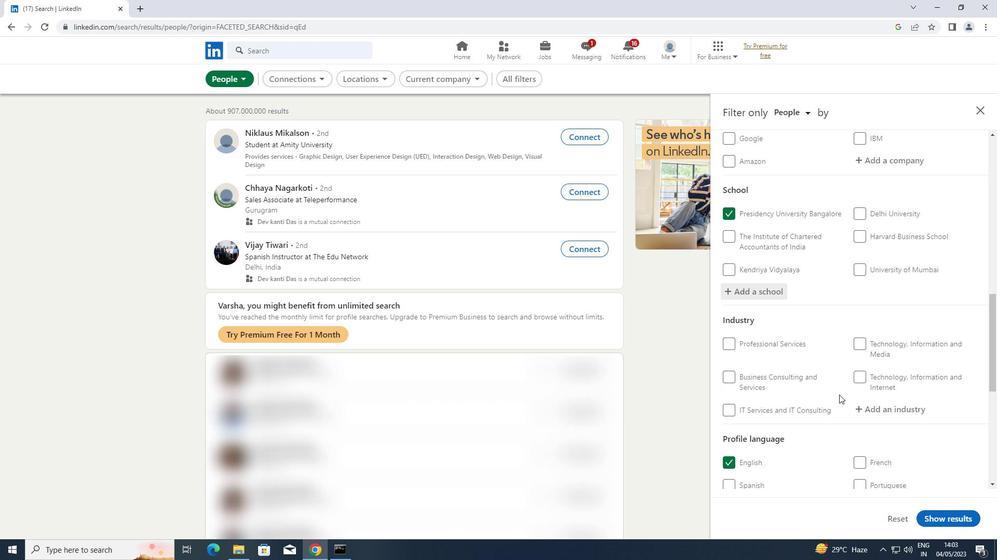 
Action: Mouse moved to (878, 356)
Screenshot: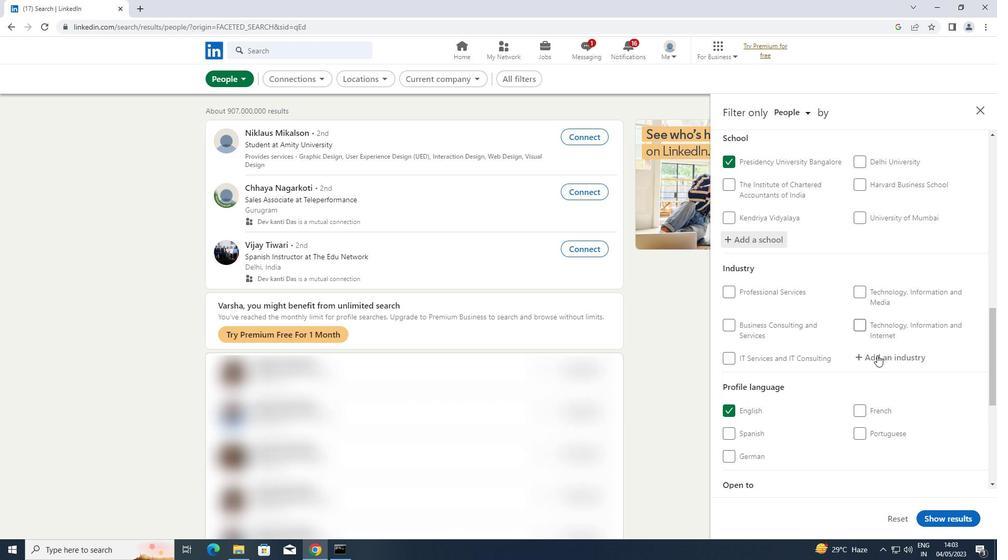
Action: Mouse pressed left at (878, 356)
Screenshot: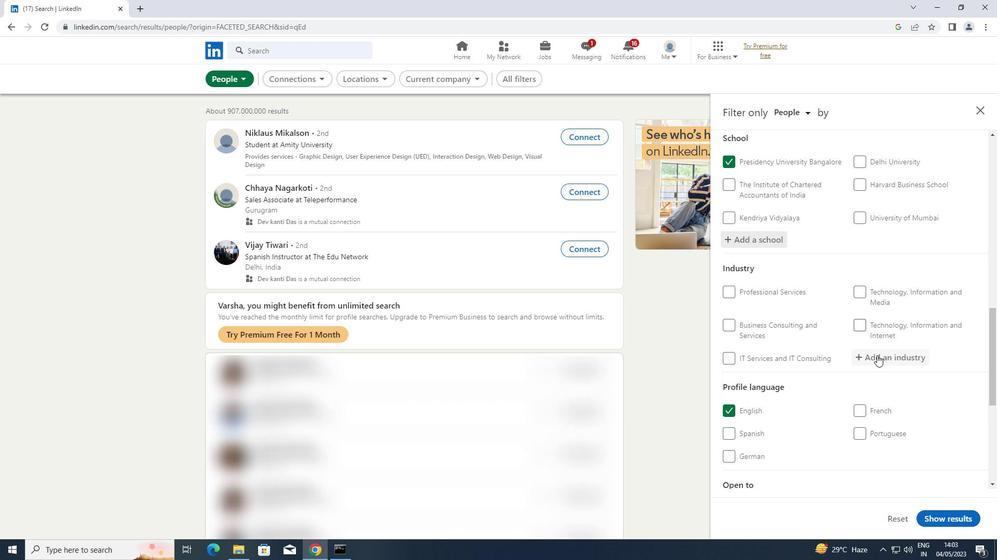 
Action: Key pressed <Key.shift>INDIVIDUAL
Screenshot: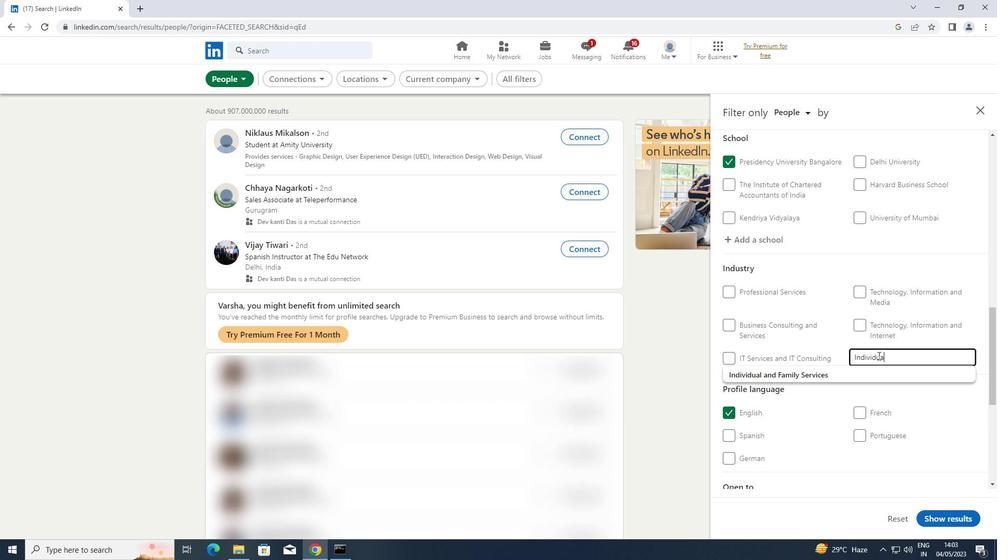 
Action: Mouse moved to (838, 373)
Screenshot: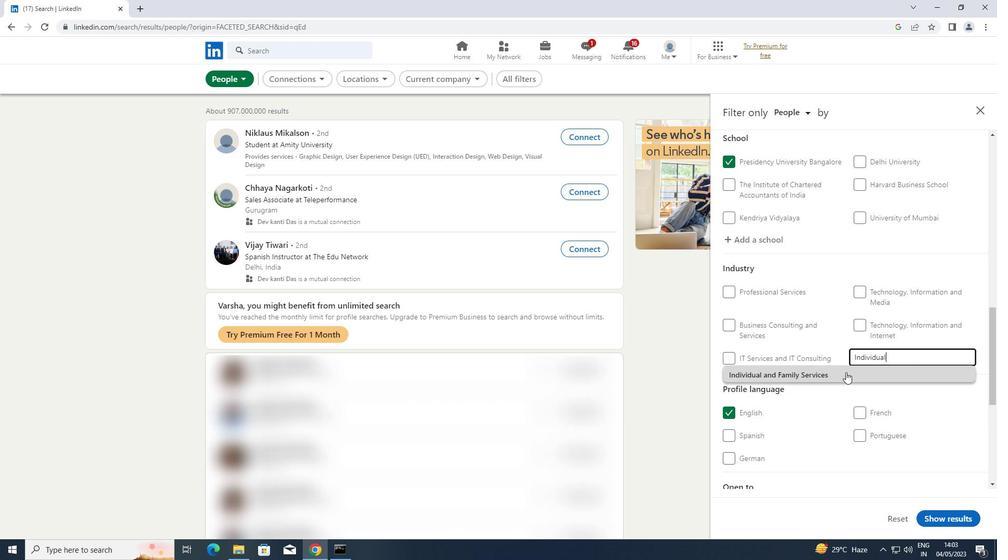
Action: Mouse pressed left at (838, 373)
Screenshot: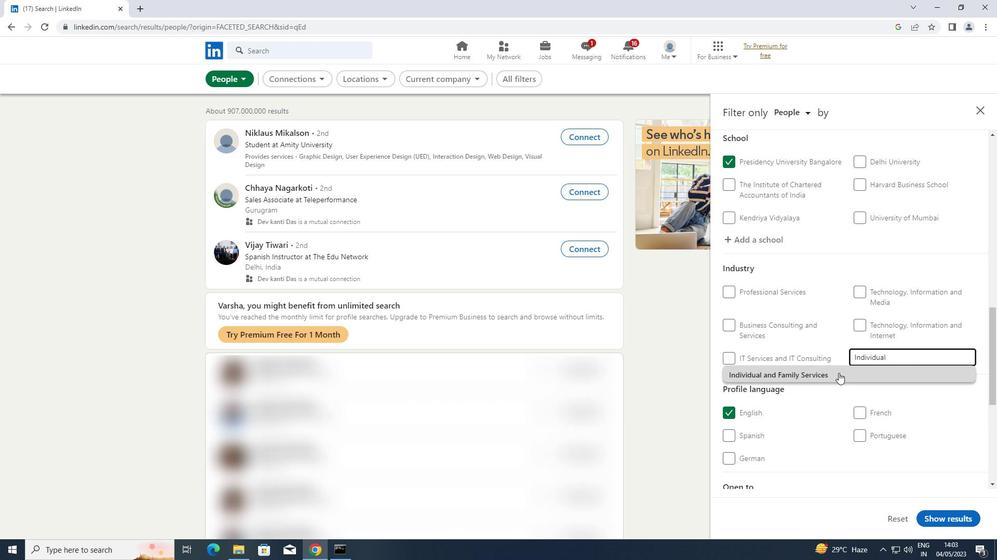 
Action: Mouse moved to (840, 373)
Screenshot: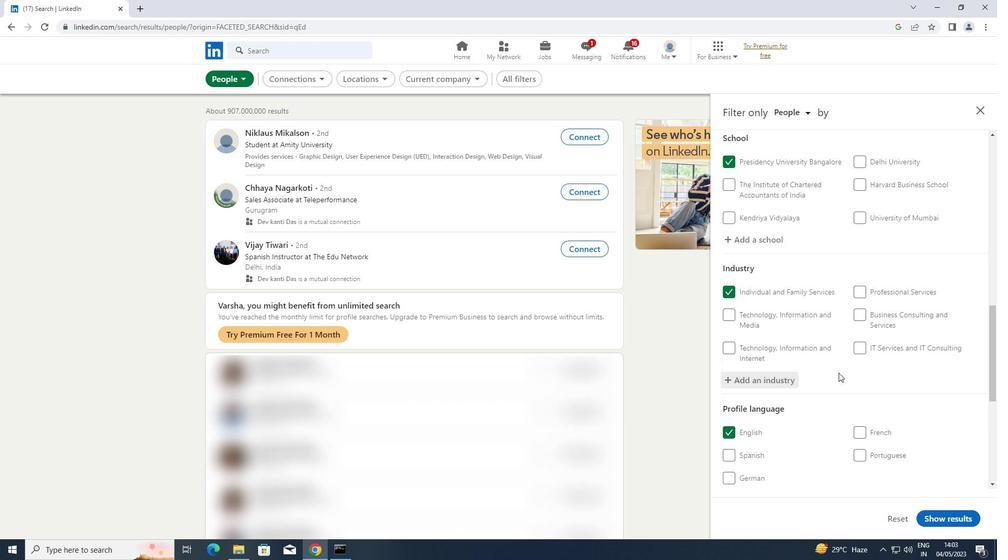 
Action: Mouse scrolled (840, 372) with delta (0, 0)
Screenshot: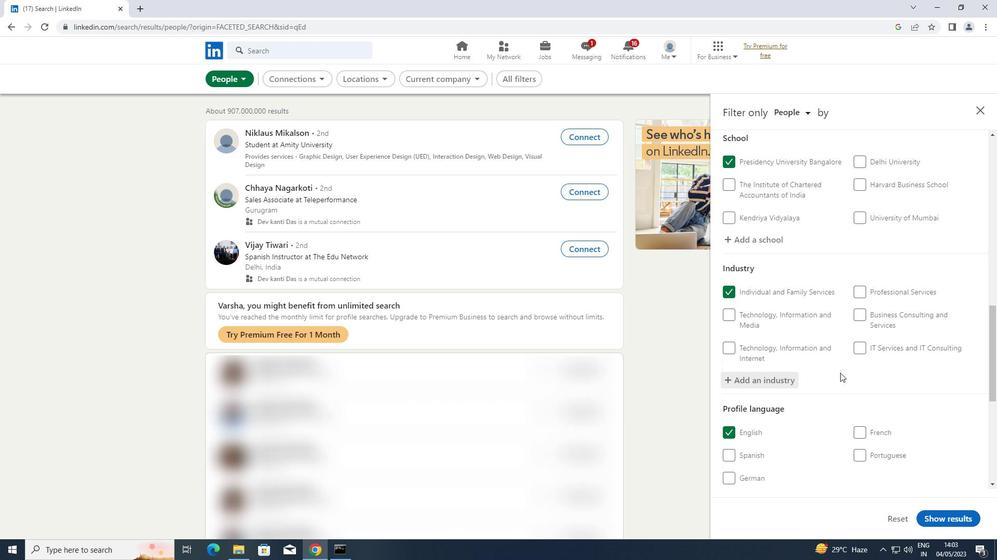 
Action: Mouse moved to (840, 372)
Screenshot: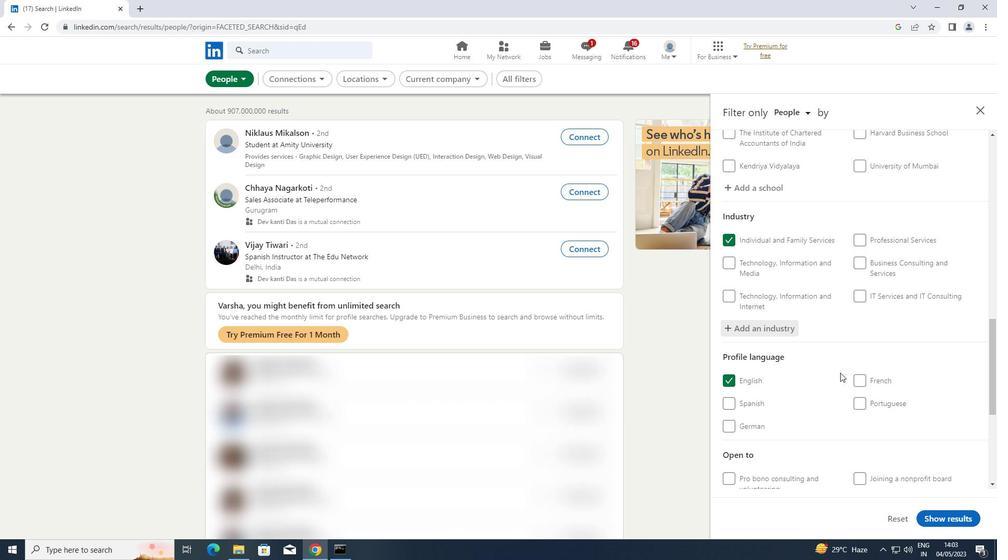 
Action: Mouse scrolled (840, 371) with delta (0, 0)
Screenshot: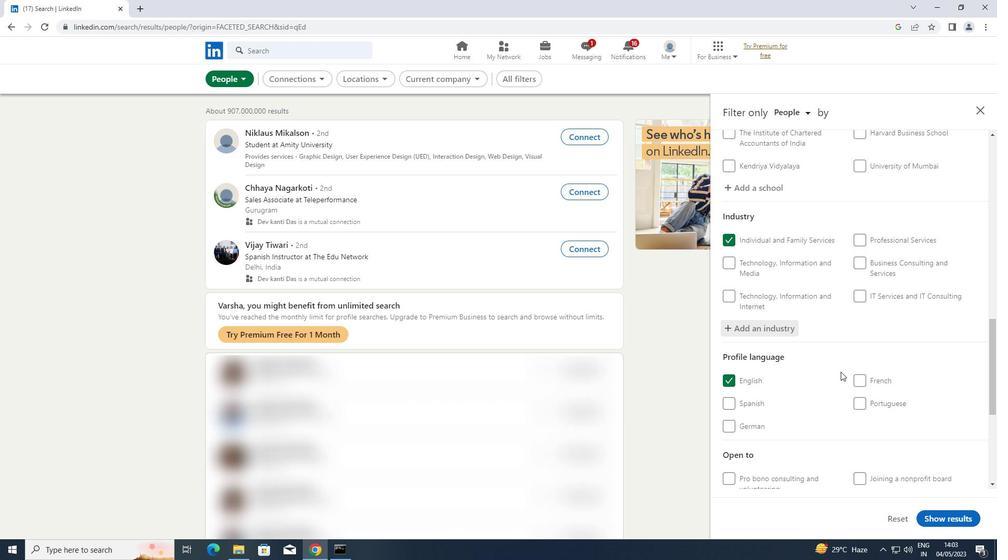 
Action: Mouse scrolled (840, 371) with delta (0, 0)
Screenshot: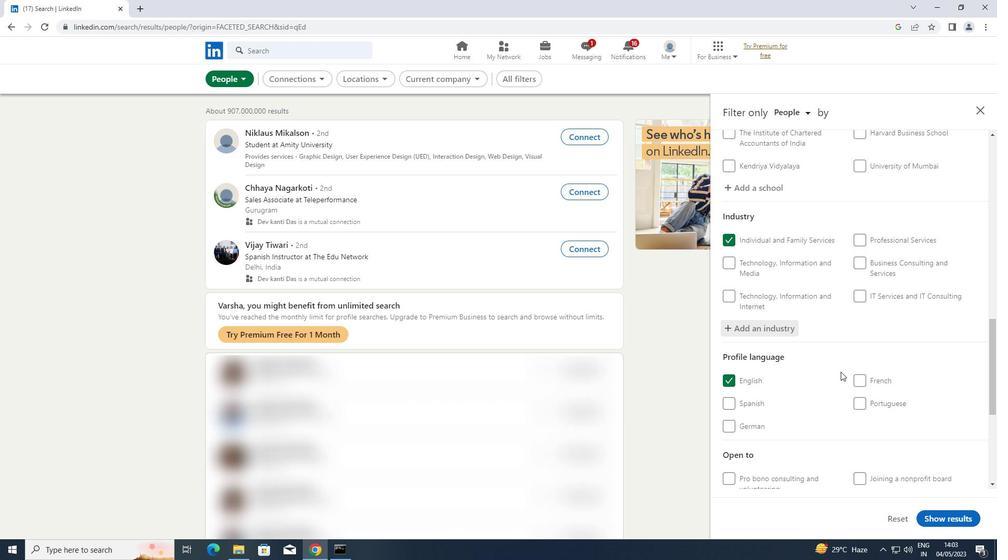 
Action: Mouse scrolled (840, 371) with delta (0, 0)
Screenshot: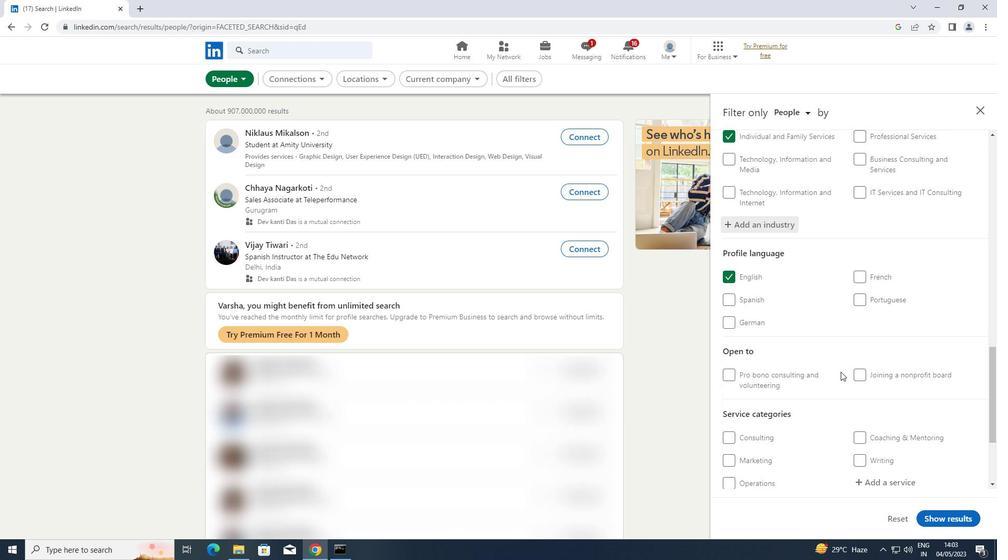 
Action: Mouse scrolled (840, 371) with delta (0, 0)
Screenshot: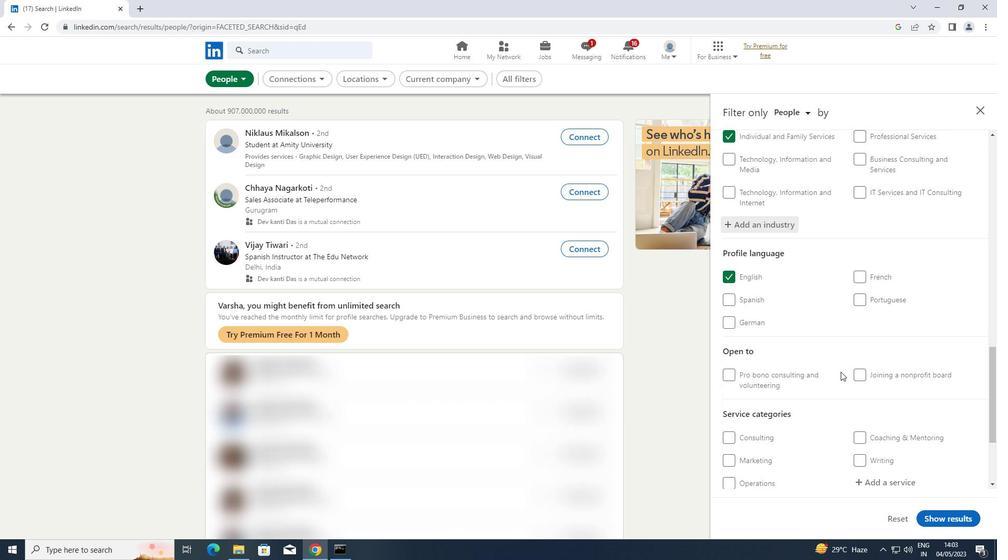 
Action: Mouse moved to (869, 382)
Screenshot: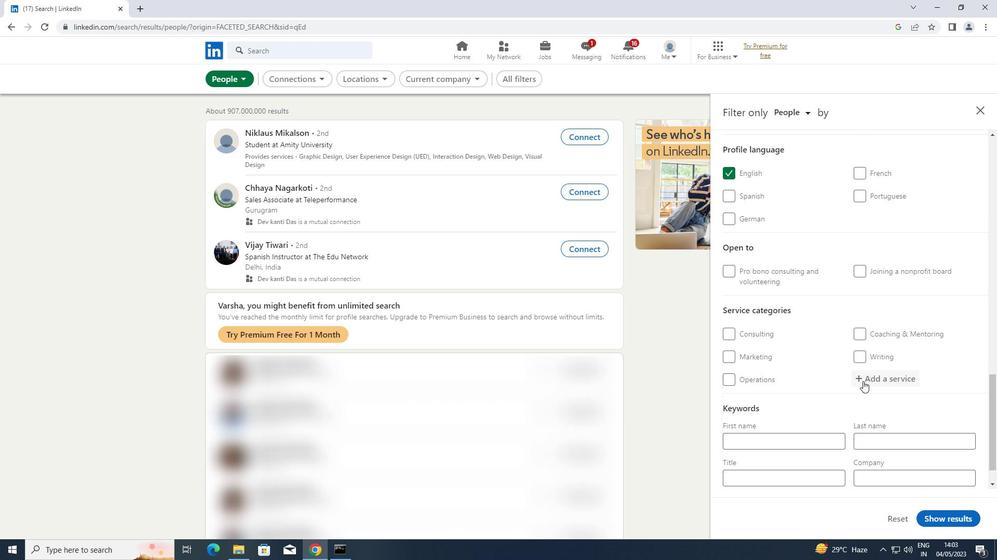 
Action: Mouse pressed left at (869, 382)
Screenshot: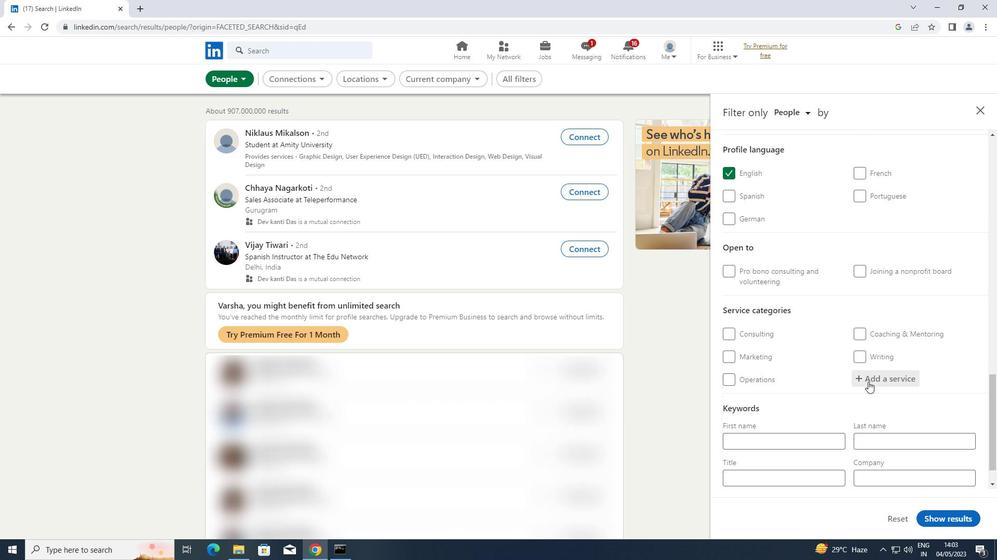 
Action: Key pressed <Key.shift>BUSINESS<Key.space><Key.shift>ANALYTICS
Screenshot: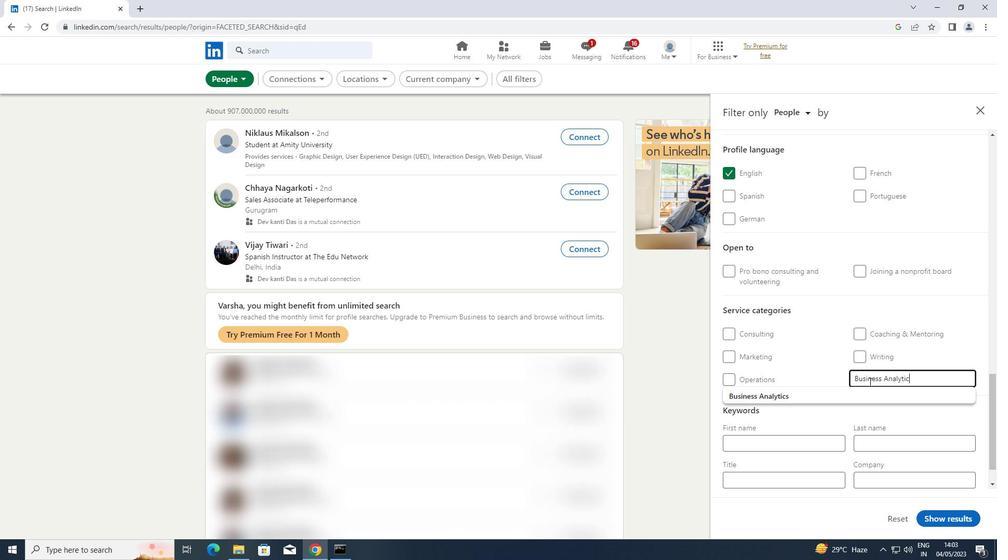
Action: Mouse moved to (774, 393)
Screenshot: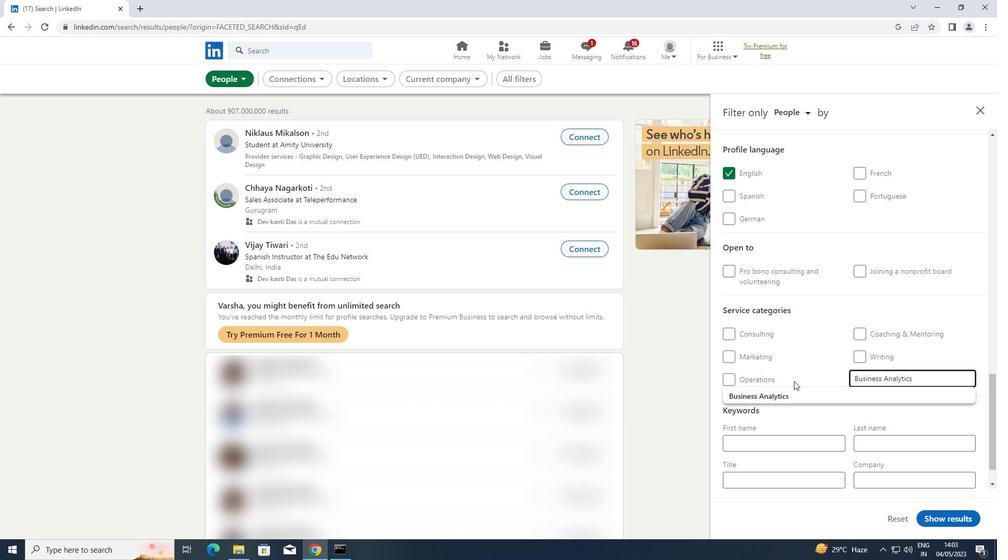 
Action: Mouse pressed left at (774, 393)
Screenshot: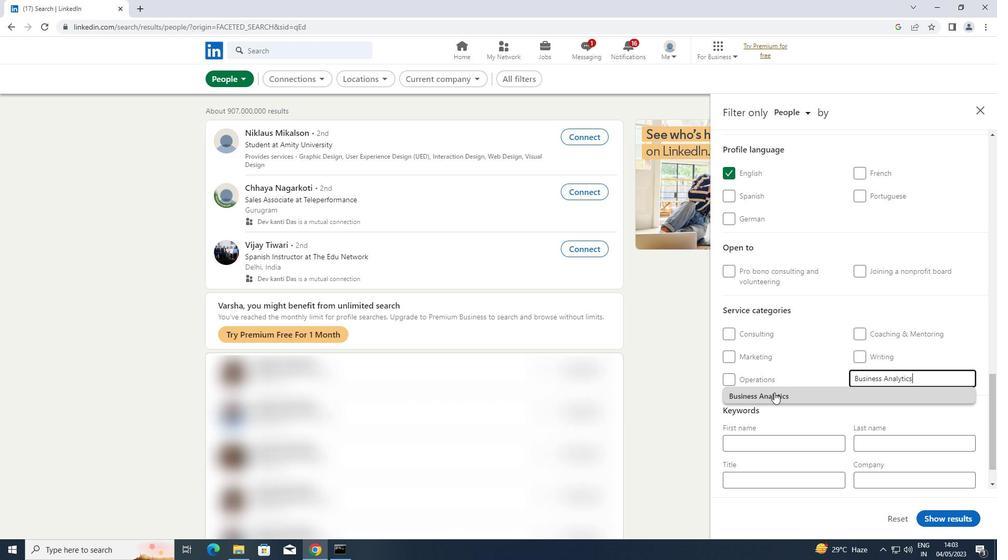 
Action: Mouse scrolled (774, 392) with delta (0, 0)
Screenshot: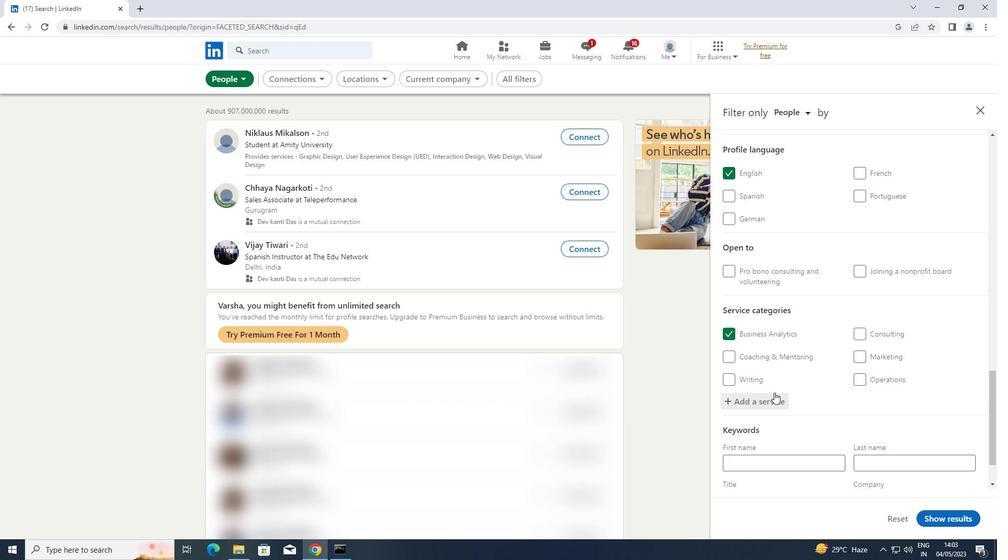
Action: Mouse scrolled (774, 392) with delta (0, 0)
Screenshot: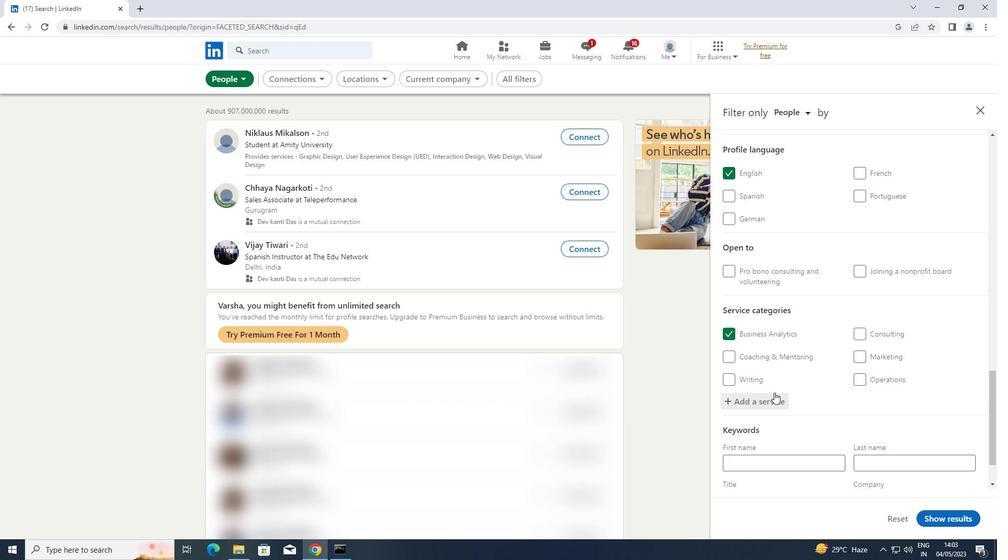 
Action: Mouse scrolled (774, 392) with delta (0, 0)
Screenshot: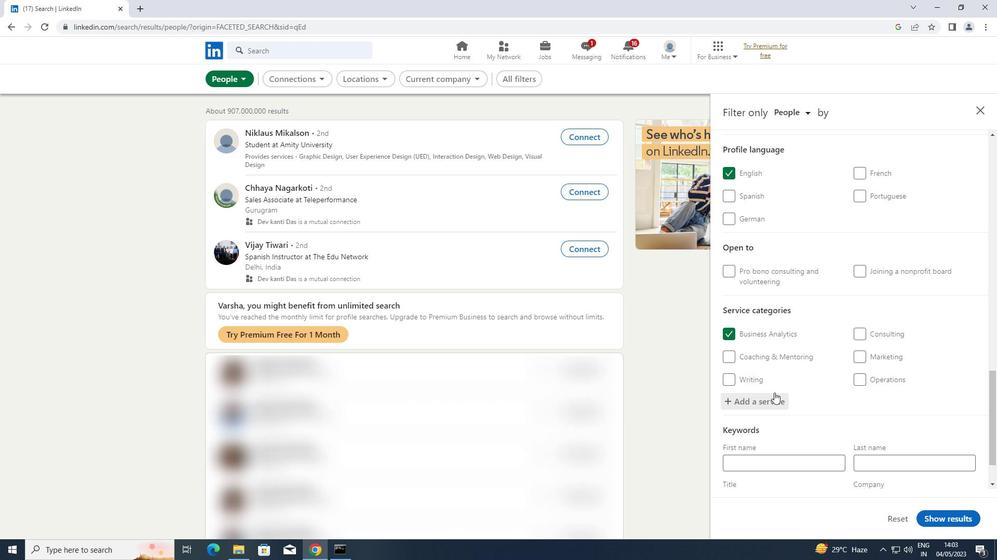 
Action: Mouse scrolled (774, 392) with delta (0, 0)
Screenshot: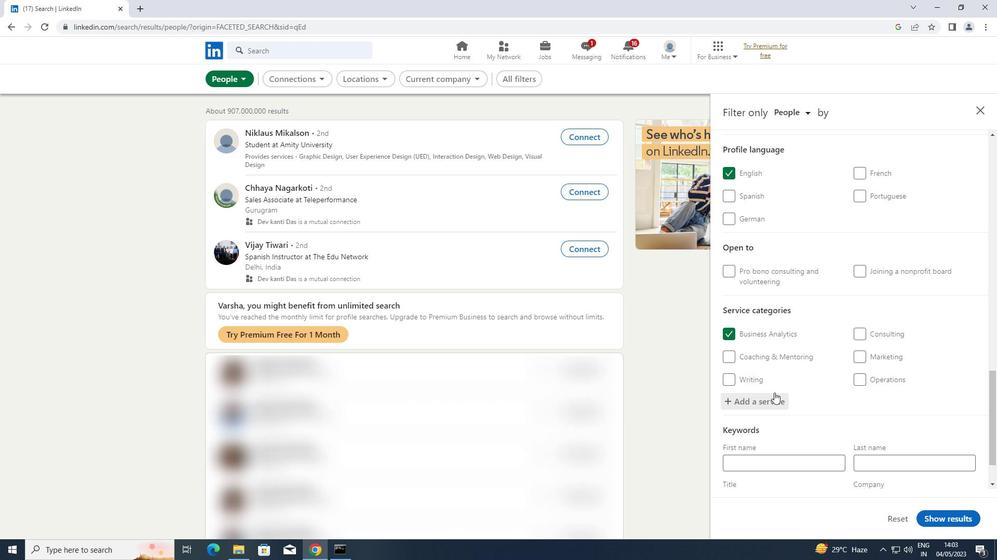 
Action: Mouse moved to (788, 442)
Screenshot: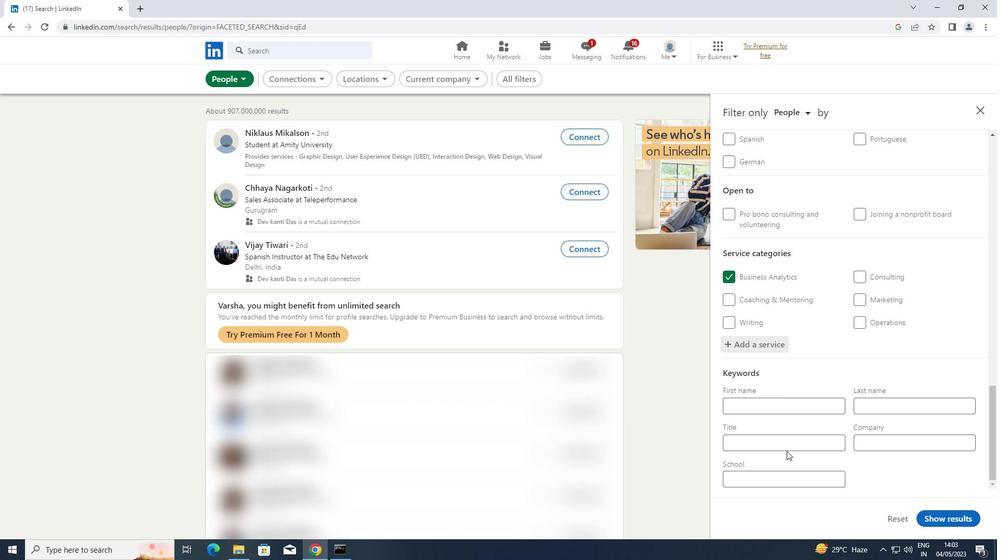 
Action: Mouse pressed left at (788, 442)
Screenshot: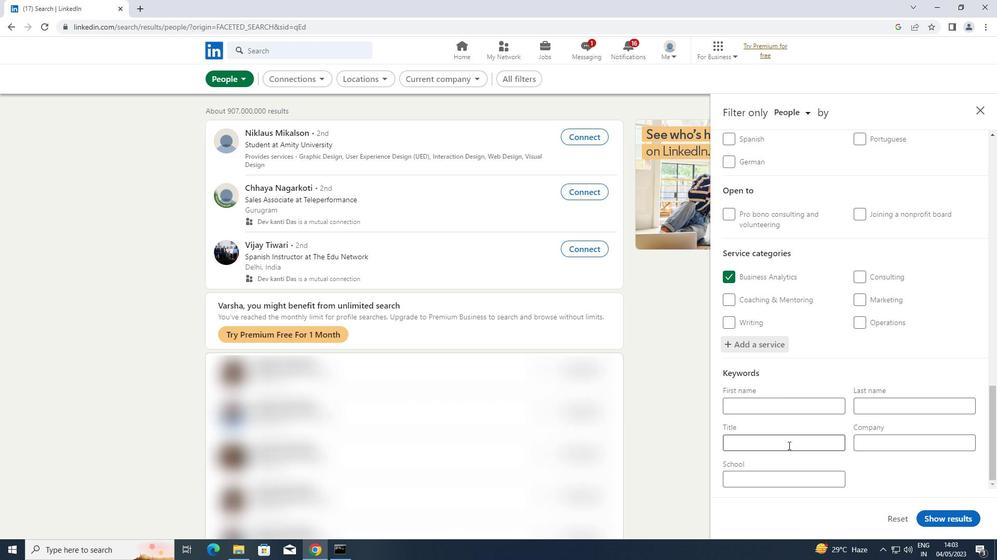 
Action: Key pressed <Key.shift>VIDEO<Key.space><Key.shift>EDITOR
Screenshot: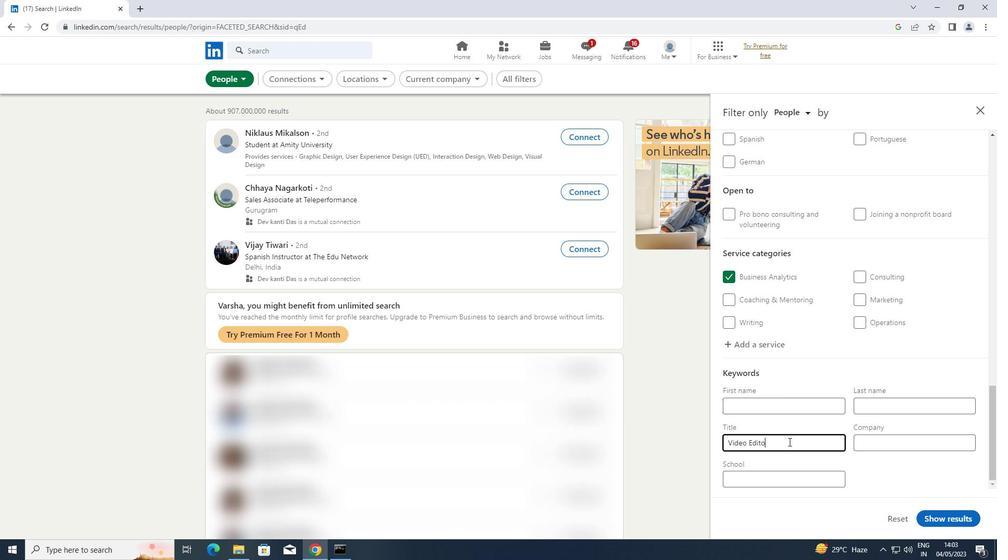 
Action: Mouse moved to (934, 524)
Screenshot: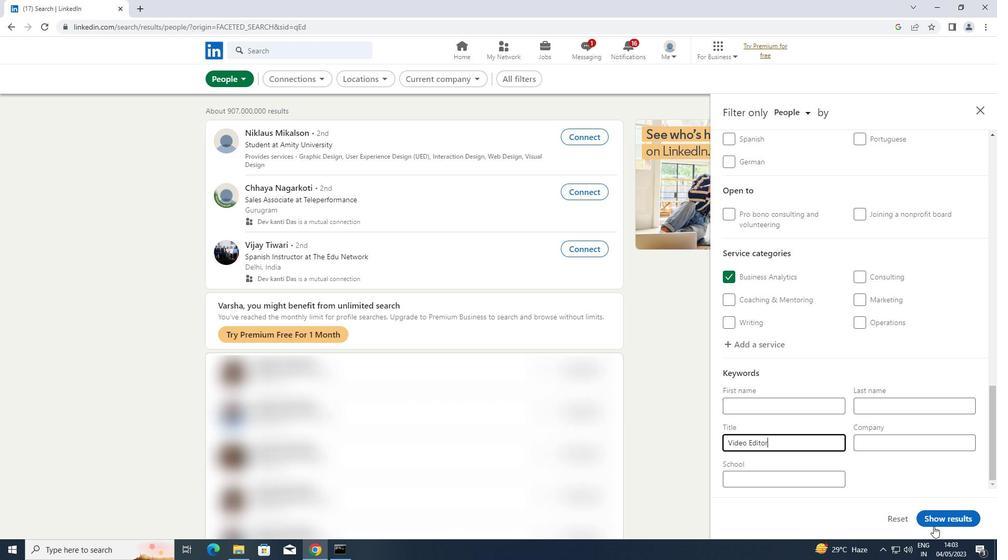 
Action: Mouse pressed left at (934, 524)
Screenshot: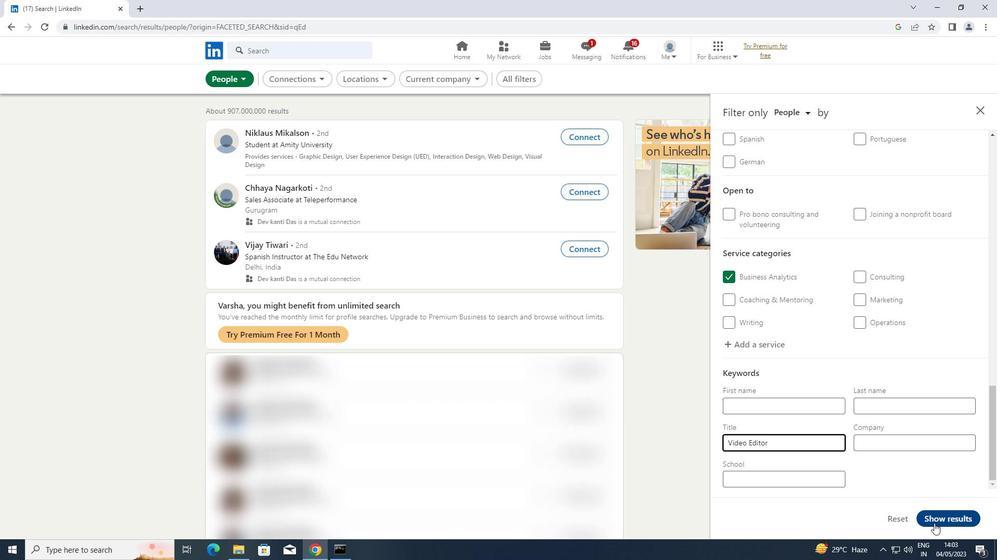 
